 Task: Find connections with filter location Mortsel with filter topic #Coachingwith filter profile language German with filter current company Intellect Design Arena Ltd with filter school IIMT UNIVERSITY with filter industry Nuclear Electric Power Generation with filter service category Customer Service with filter keywords title Social Media Specialist
Action: Mouse moved to (642, 116)
Screenshot: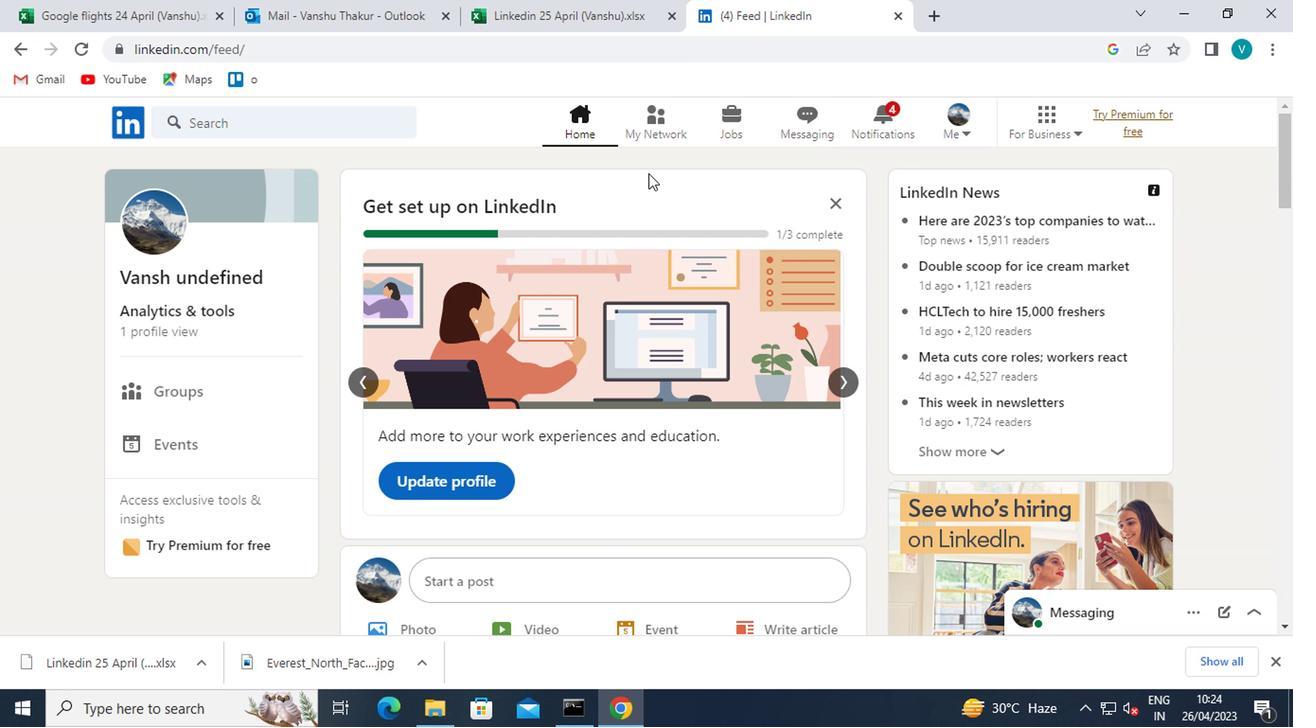 
Action: Mouse pressed left at (642, 116)
Screenshot: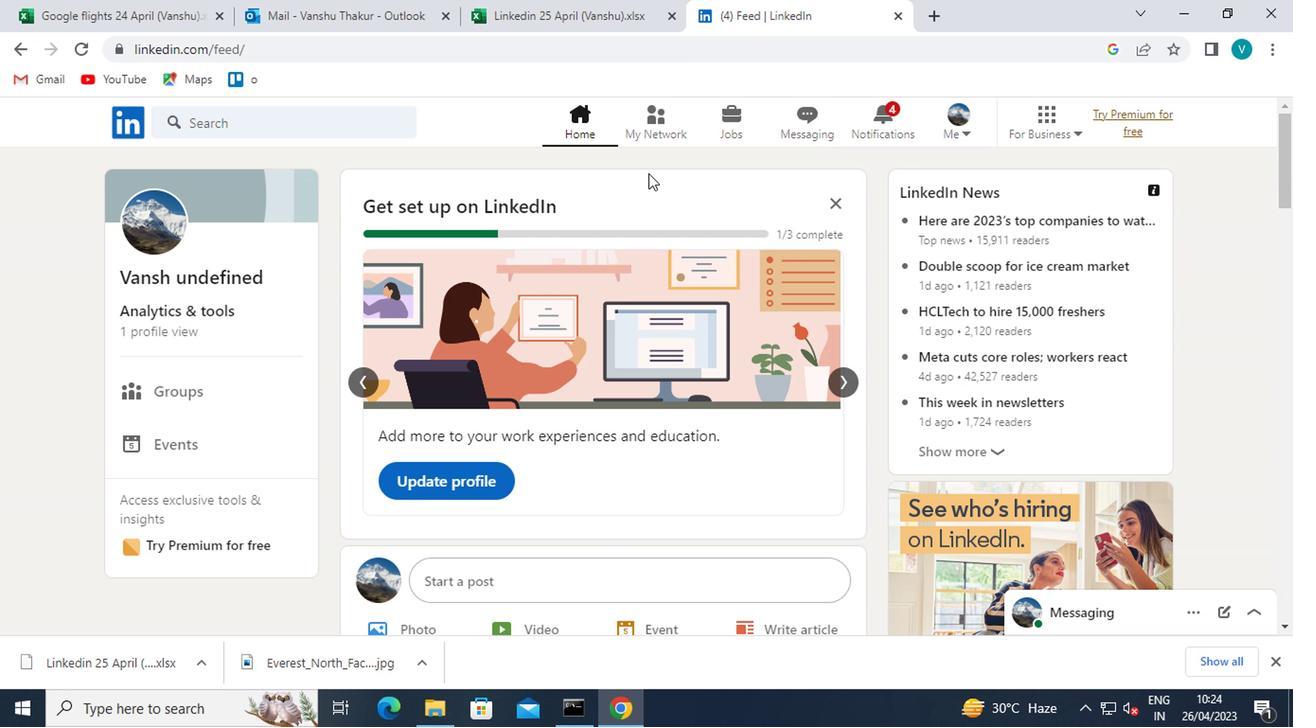 
Action: Mouse moved to (171, 219)
Screenshot: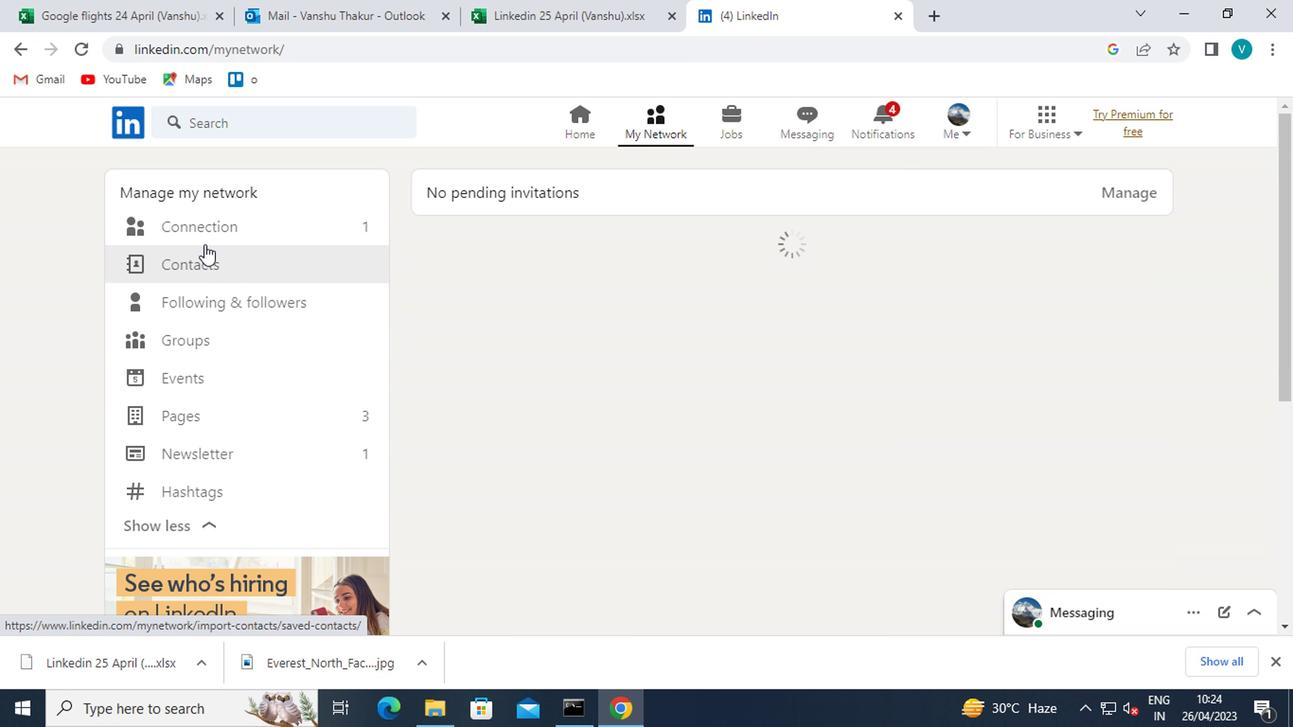 
Action: Mouse pressed left at (171, 219)
Screenshot: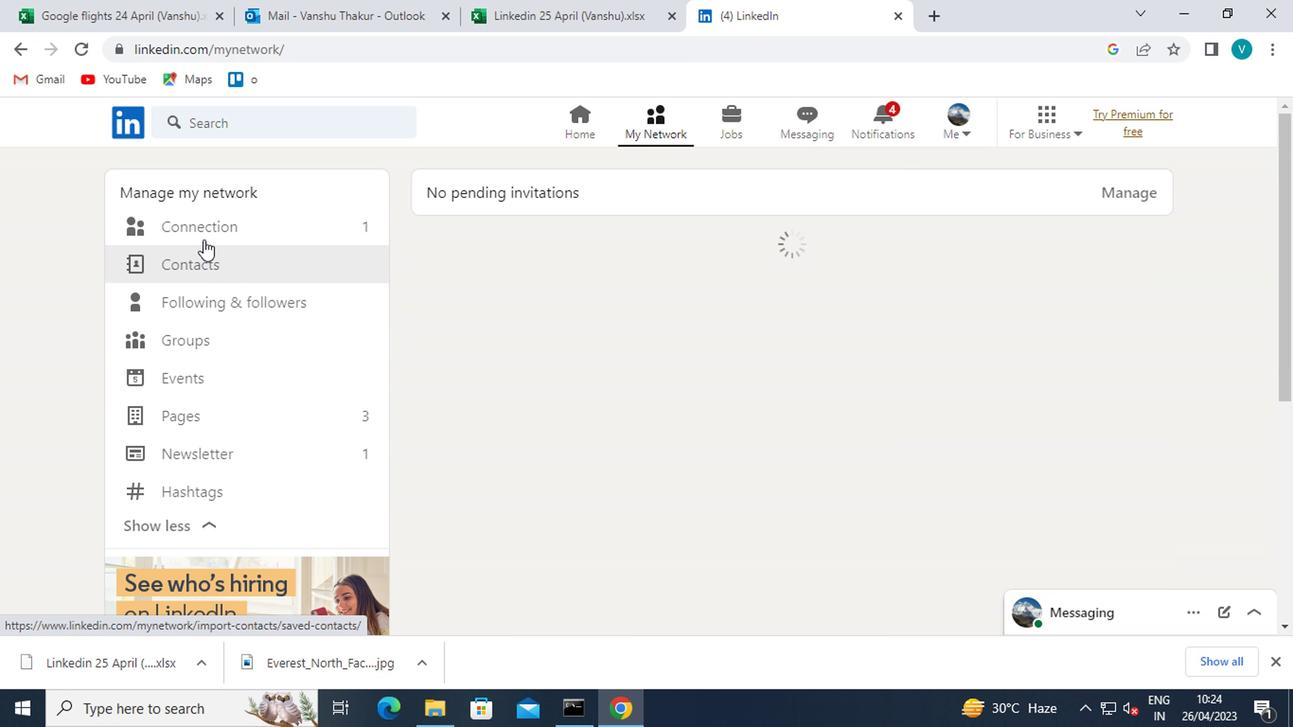 
Action: Mouse moved to (733, 211)
Screenshot: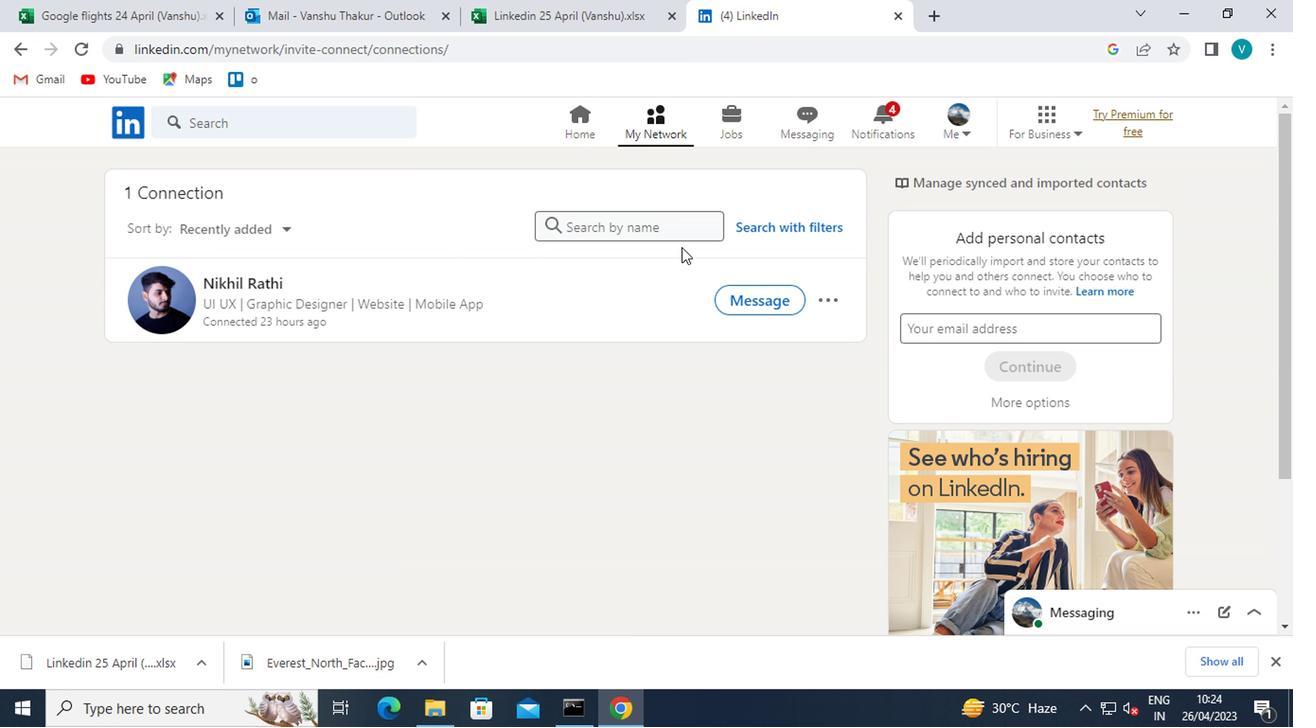 
Action: Mouse pressed left at (733, 211)
Screenshot: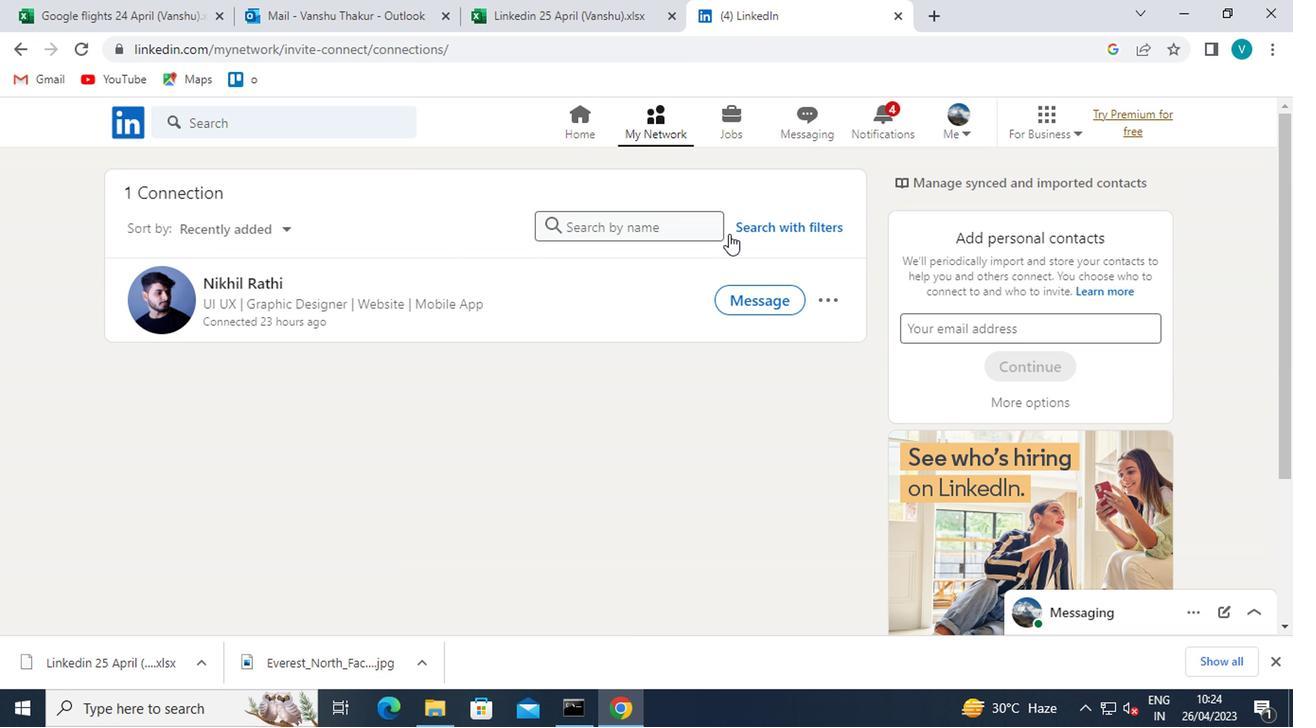 
Action: Mouse moved to (644, 169)
Screenshot: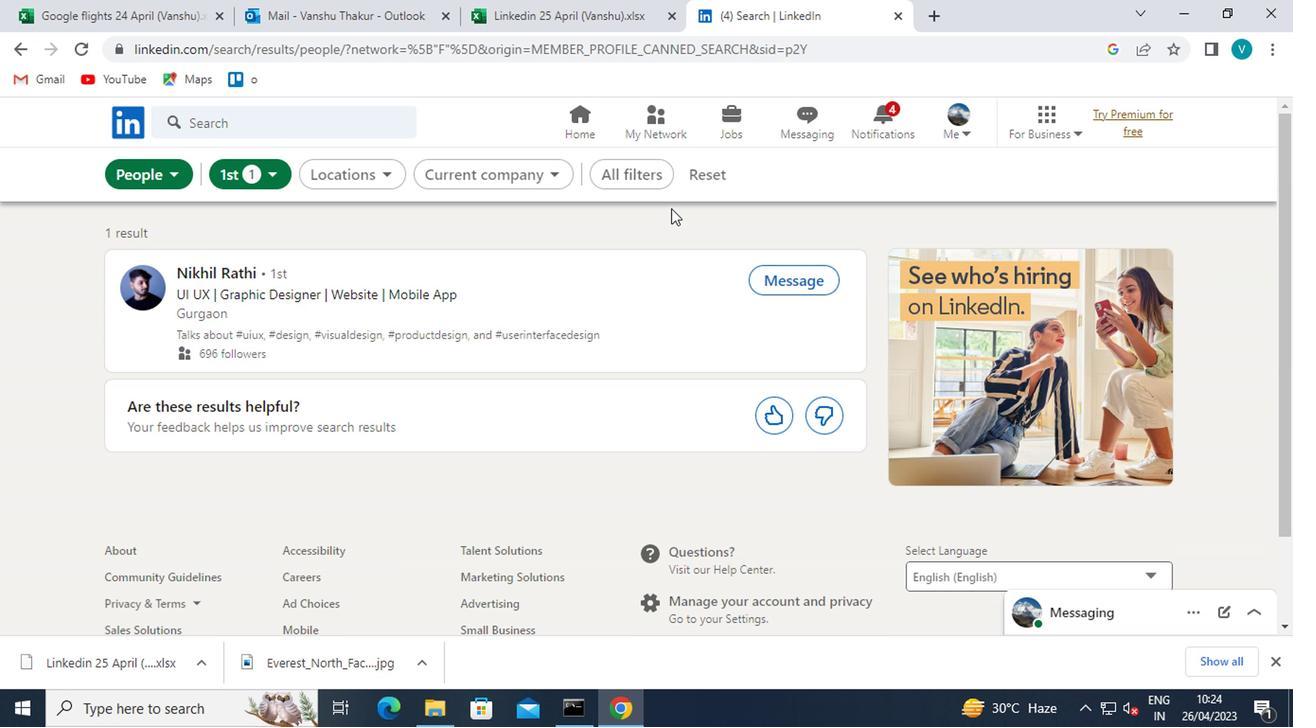 
Action: Mouse pressed left at (644, 169)
Screenshot: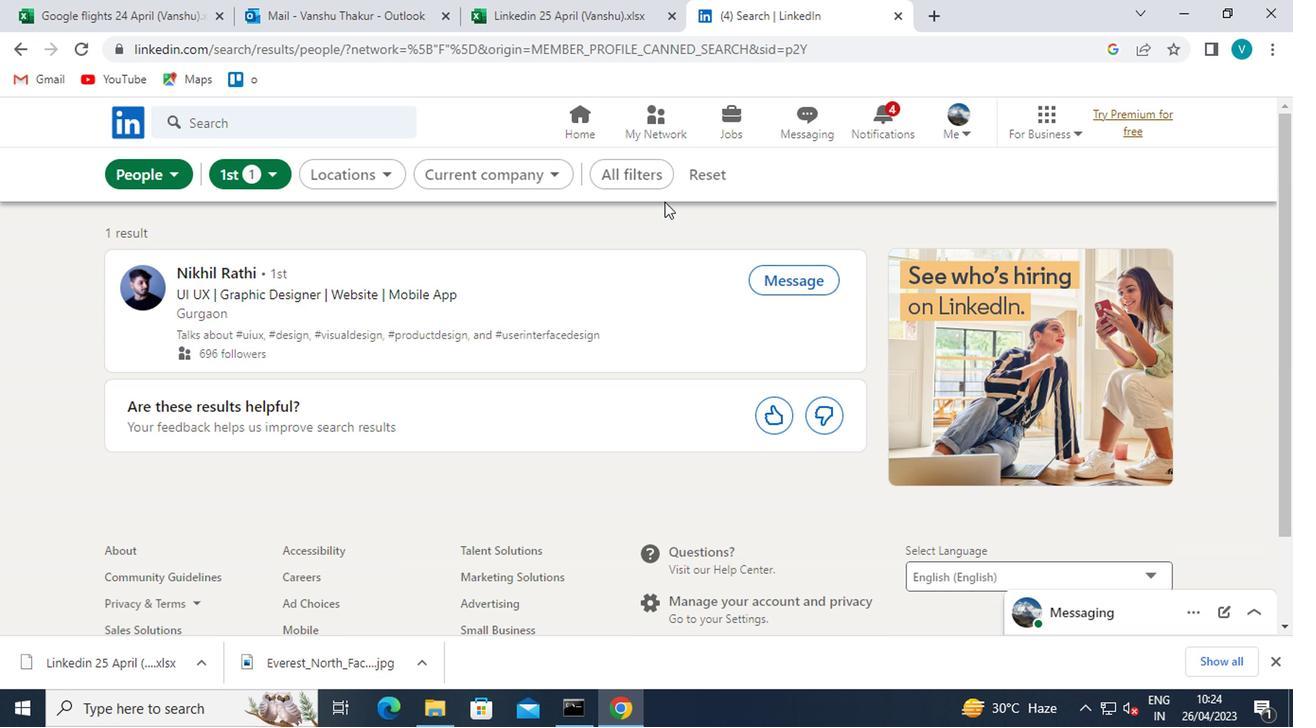 
Action: Mouse moved to (844, 326)
Screenshot: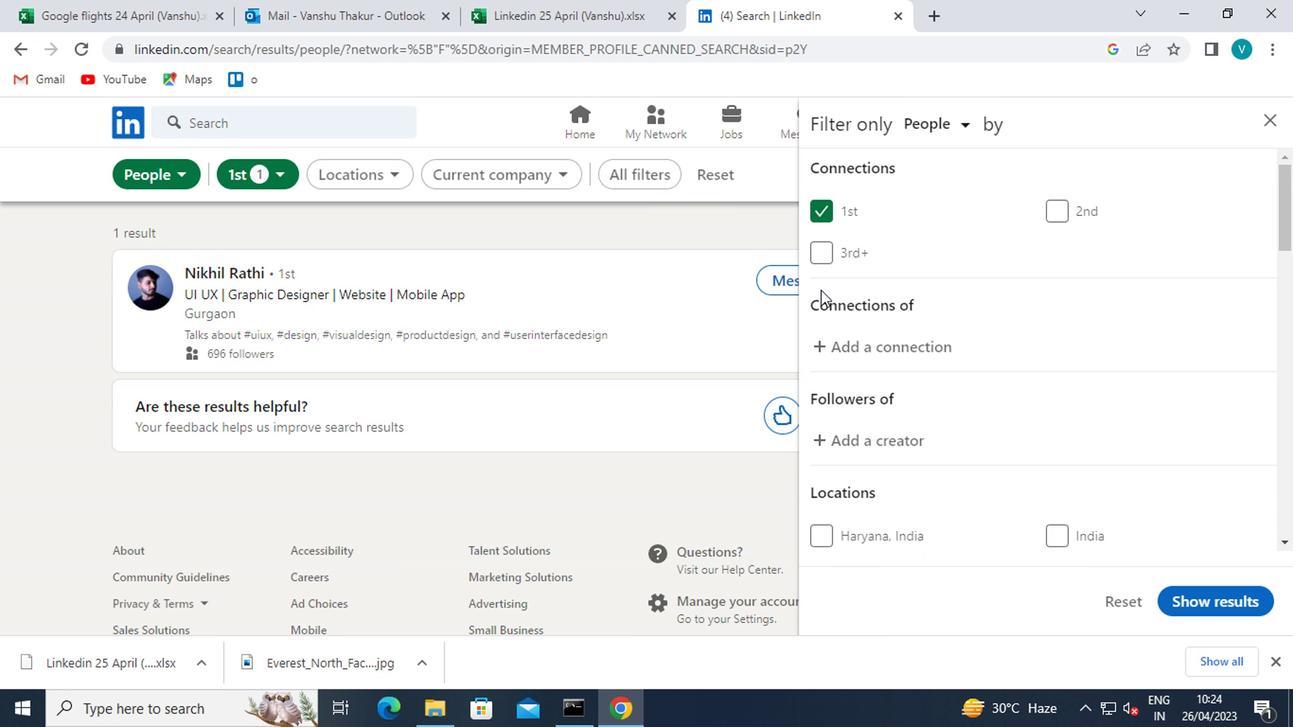 
Action: Mouse scrolled (844, 325) with delta (0, 0)
Screenshot: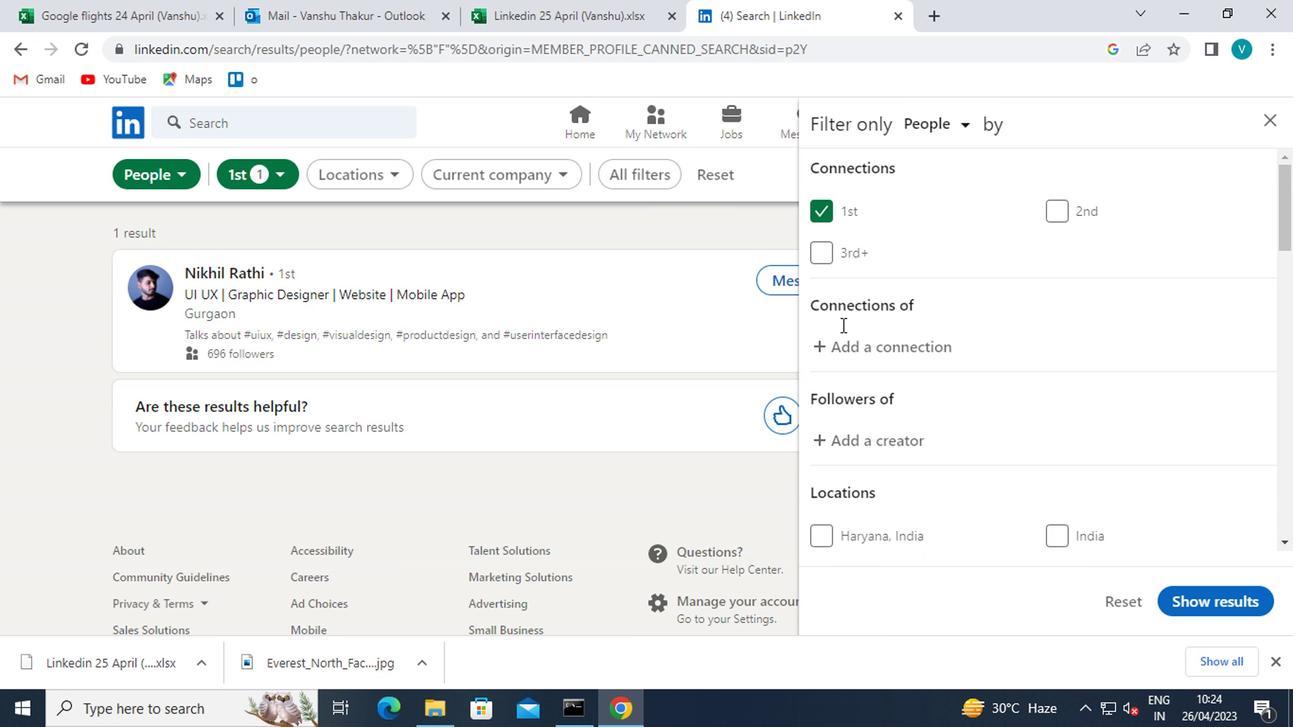 
Action: Mouse scrolled (844, 325) with delta (0, 0)
Screenshot: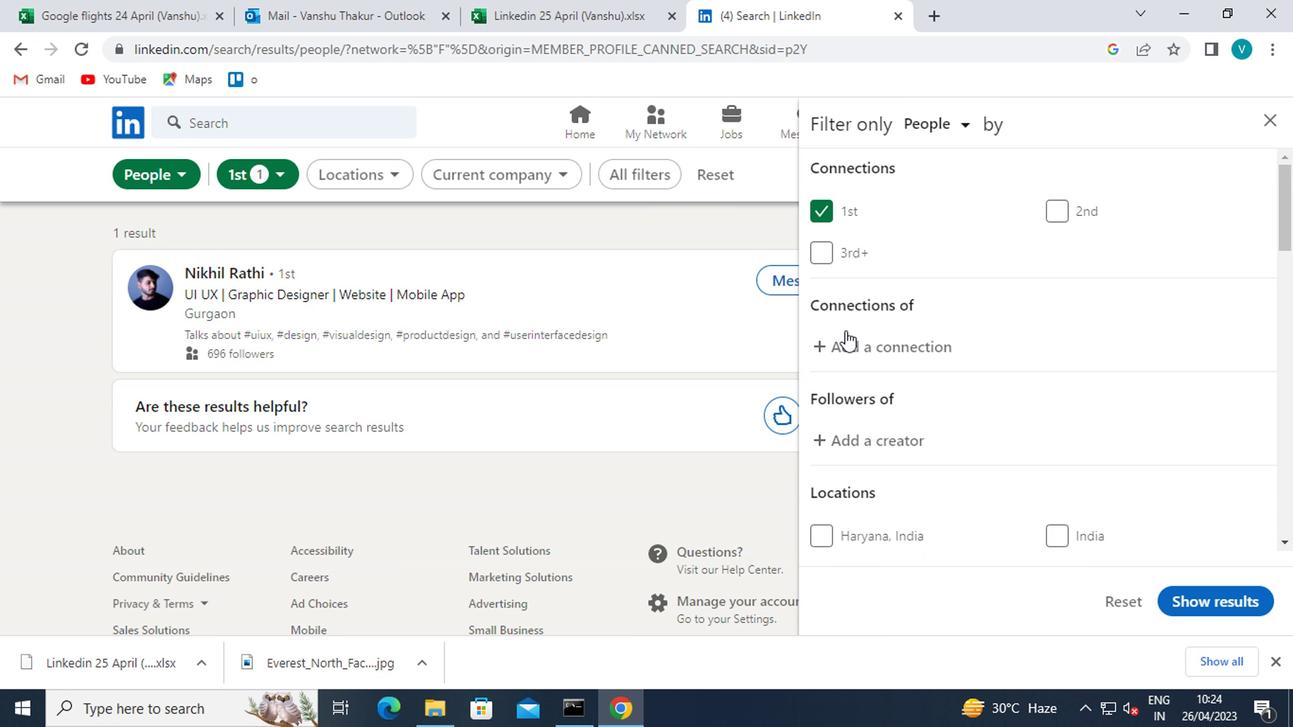 
Action: Mouse moved to (862, 436)
Screenshot: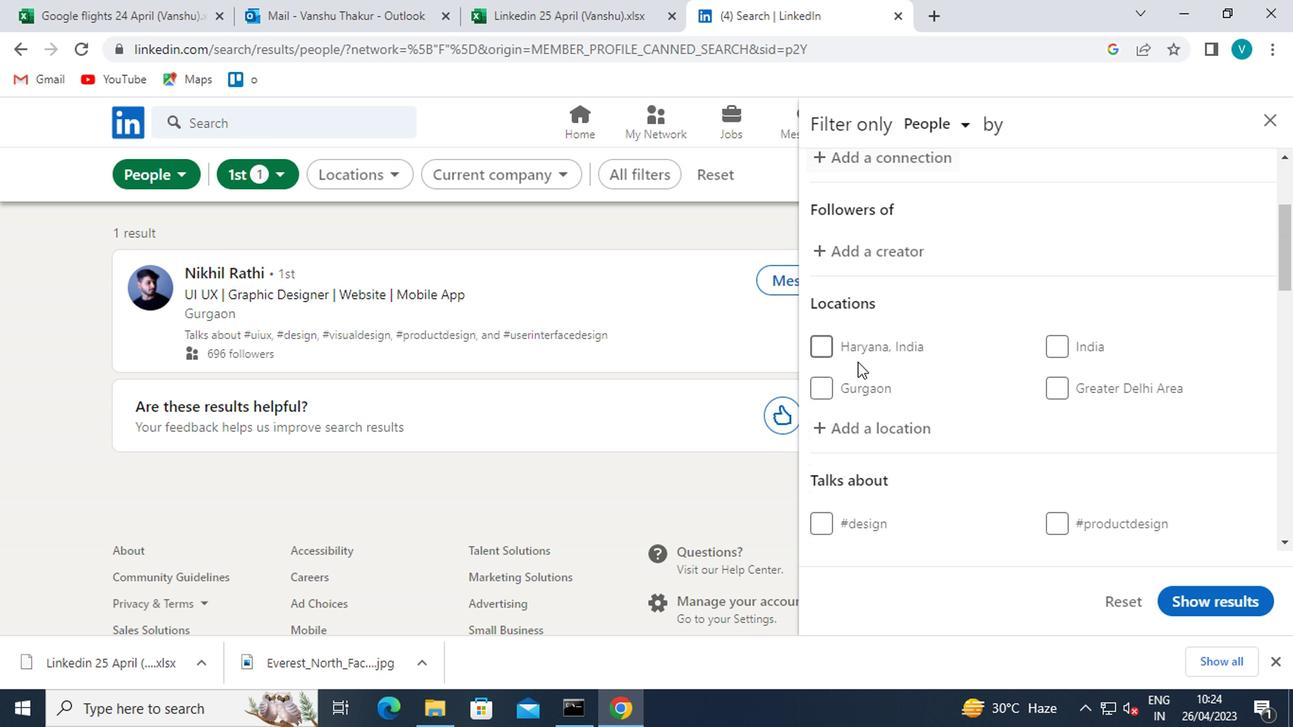 
Action: Mouse pressed left at (862, 436)
Screenshot: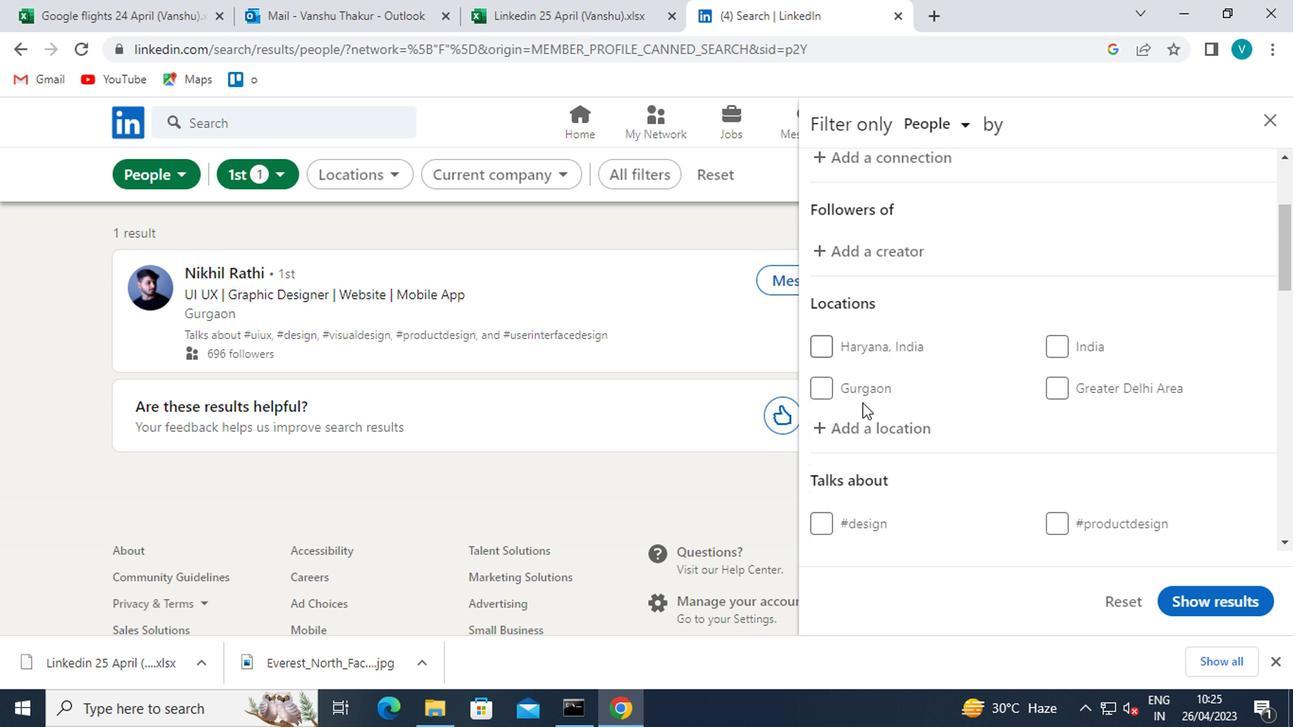 
Action: Key pressed <Key.shift>MORTSEL
Screenshot: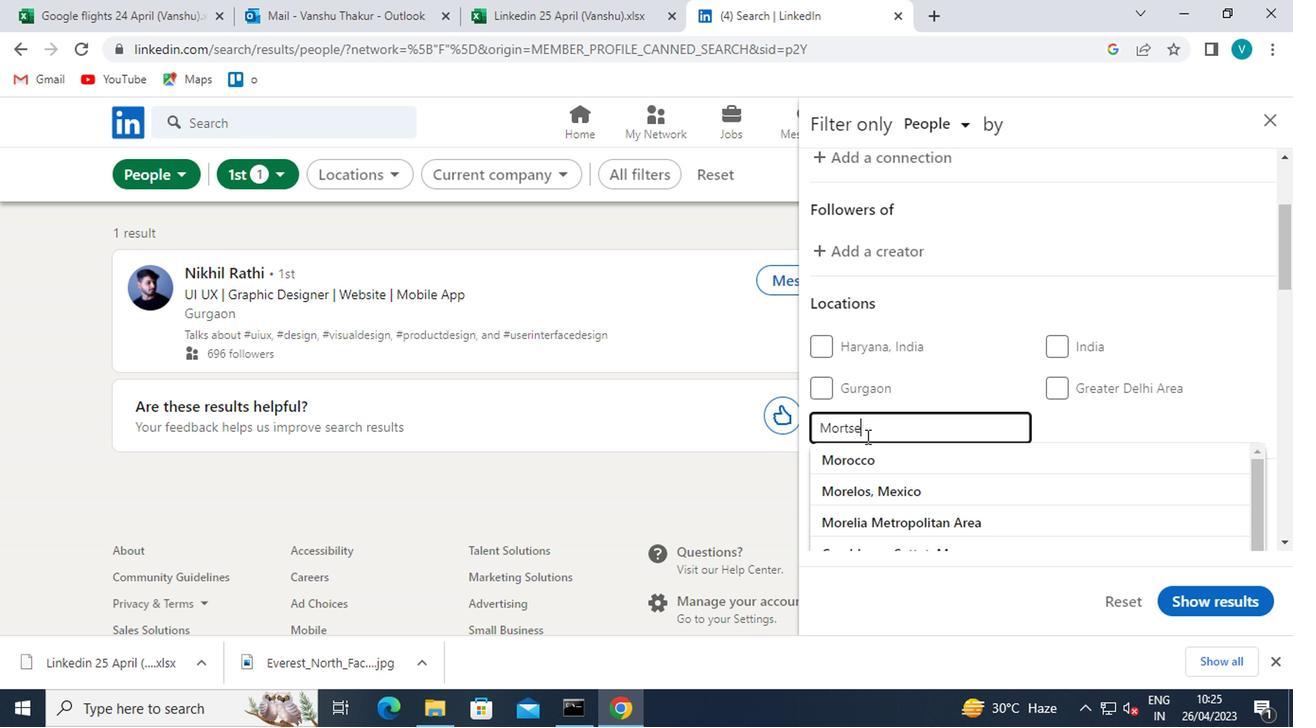 
Action: Mouse moved to (869, 457)
Screenshot: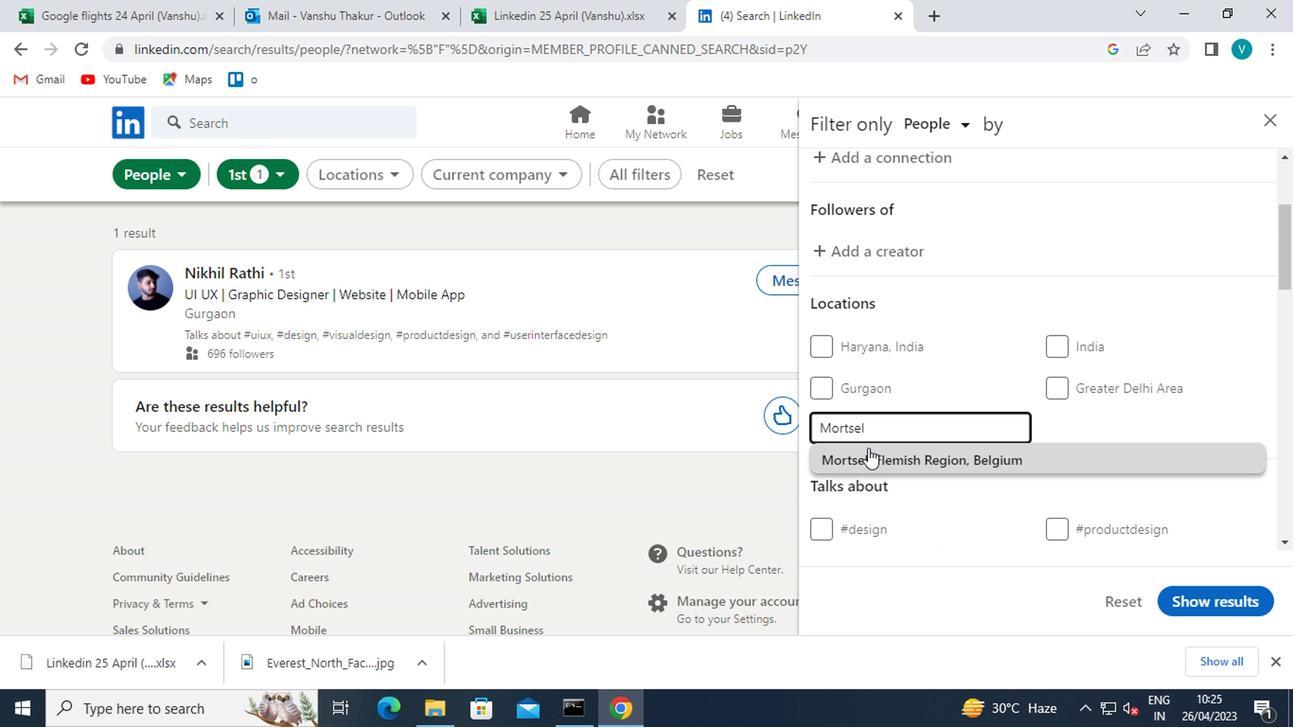 
Action: Mouse pressed left at (869, 457)
Screenshot: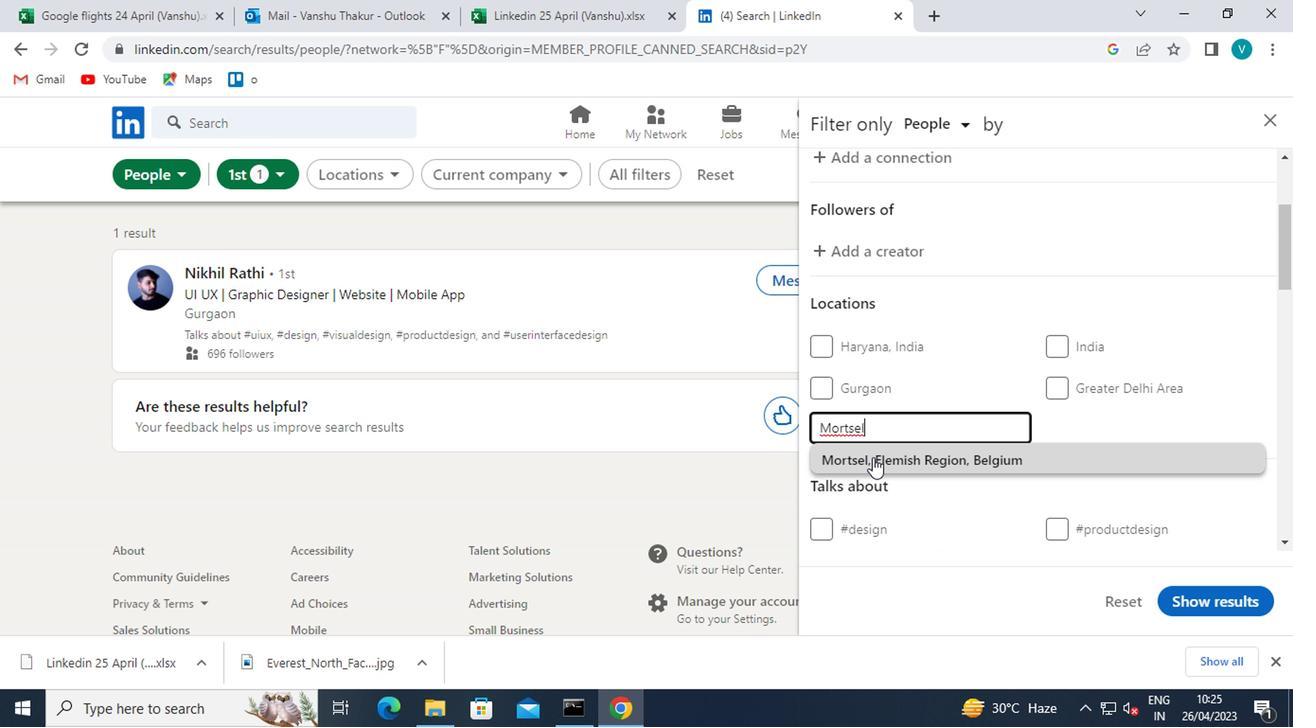 
Action: Mouse scrolled (869, 456) with delta (0, 0)
Screenshot: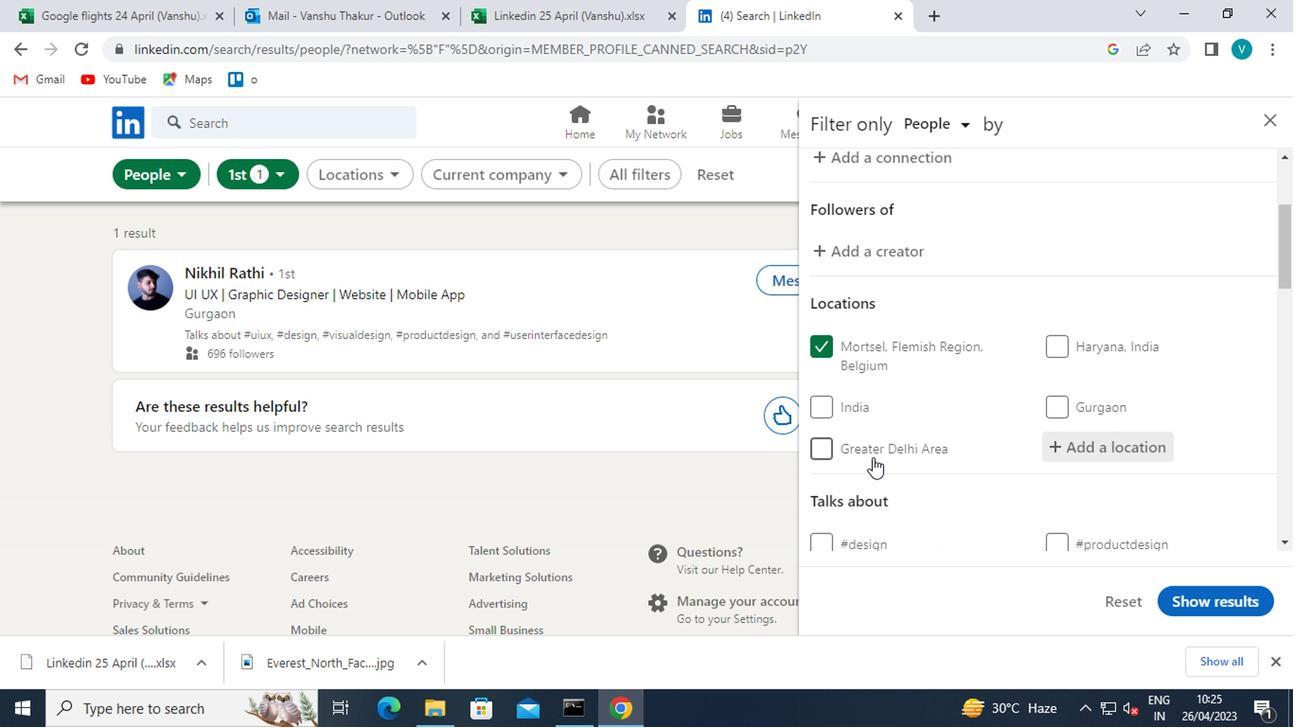 
Action: Mouse scrolled (869, 456) with delta (0, 0)
Screenshot: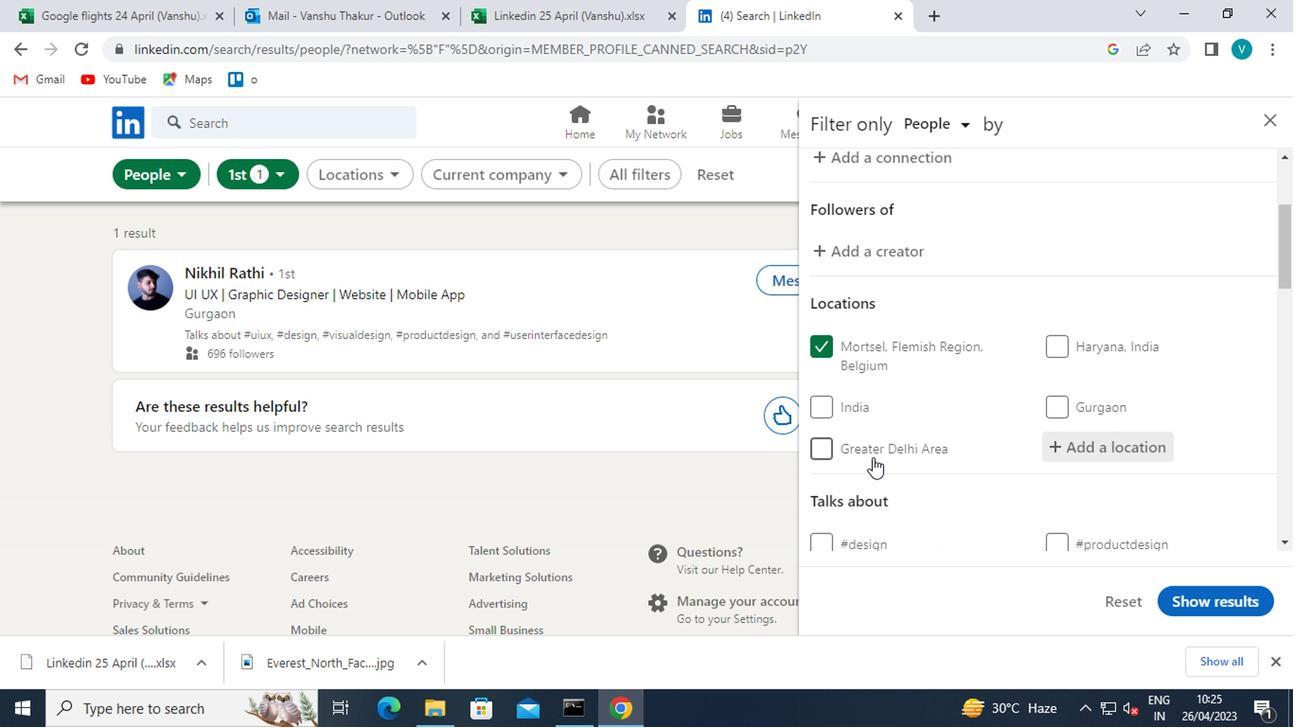 
Action: Mouse moved to (1142, 443)
Screenshot: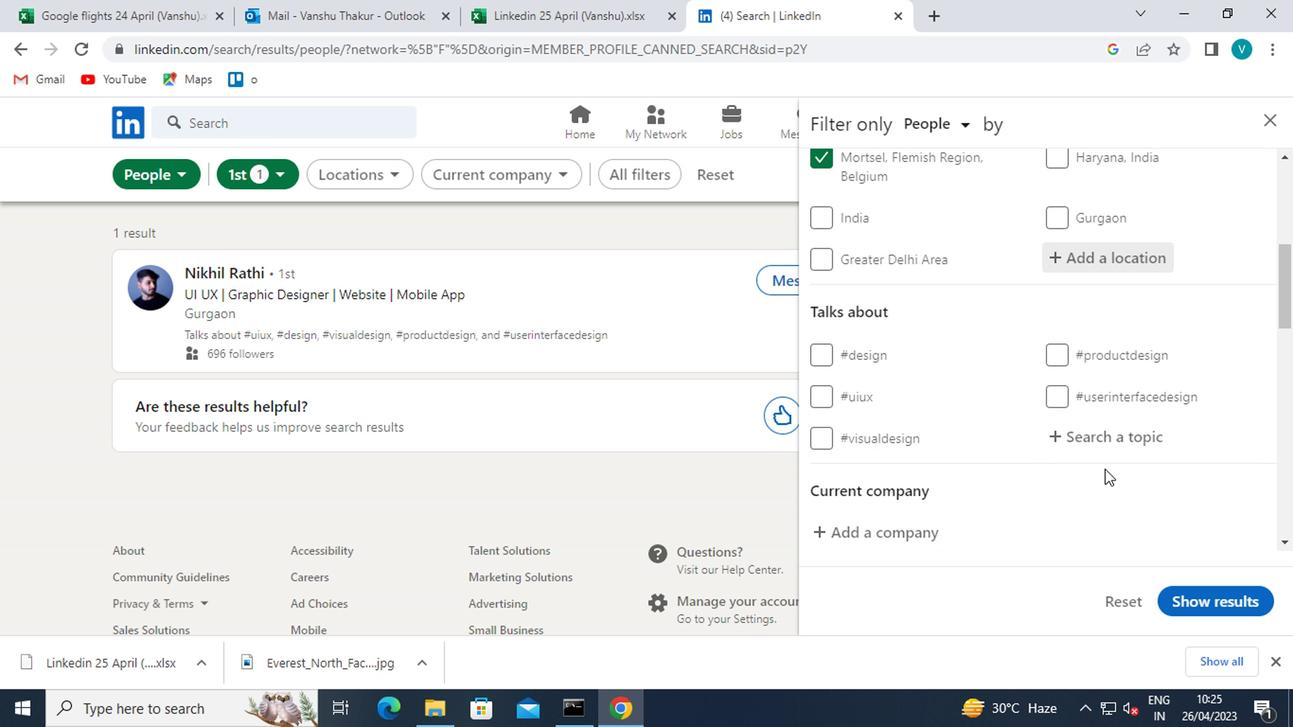 
Action: Mouse pressed left at (1142, 443)
Screenshot: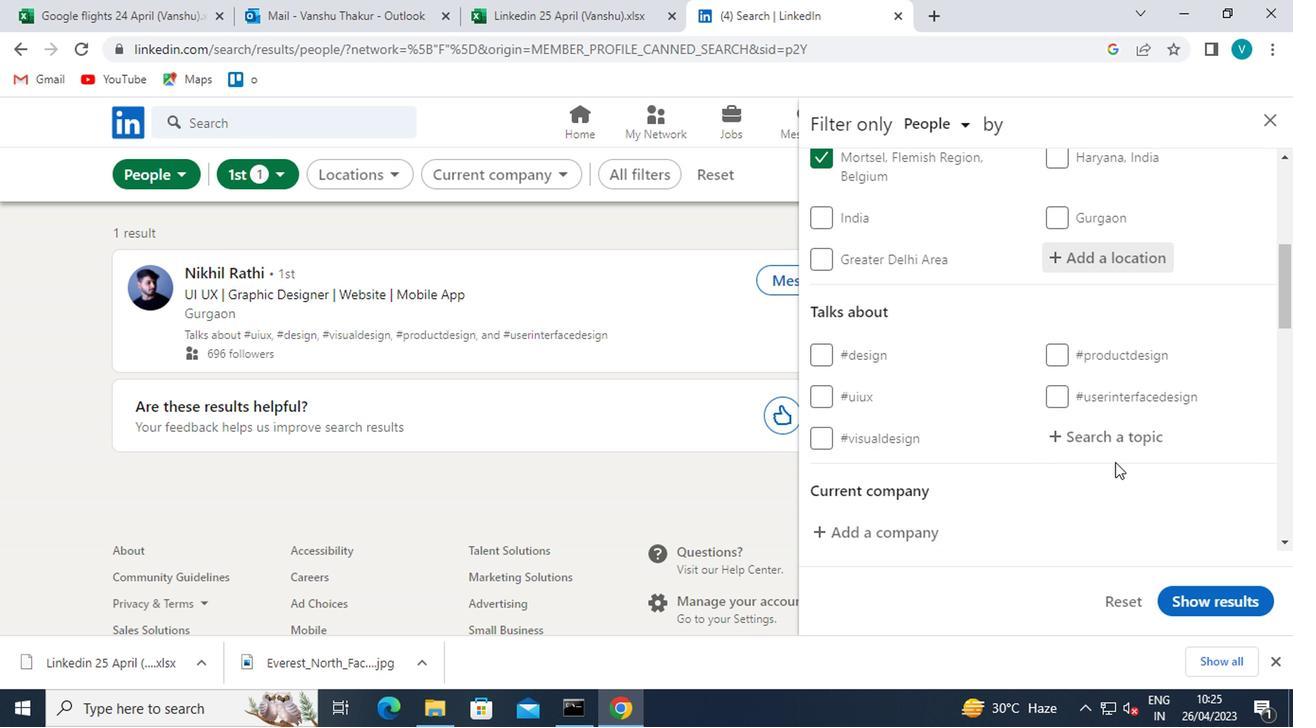 
Action: Key pressed <Key.shift>#<Key.shift>COACHING
Screenshot: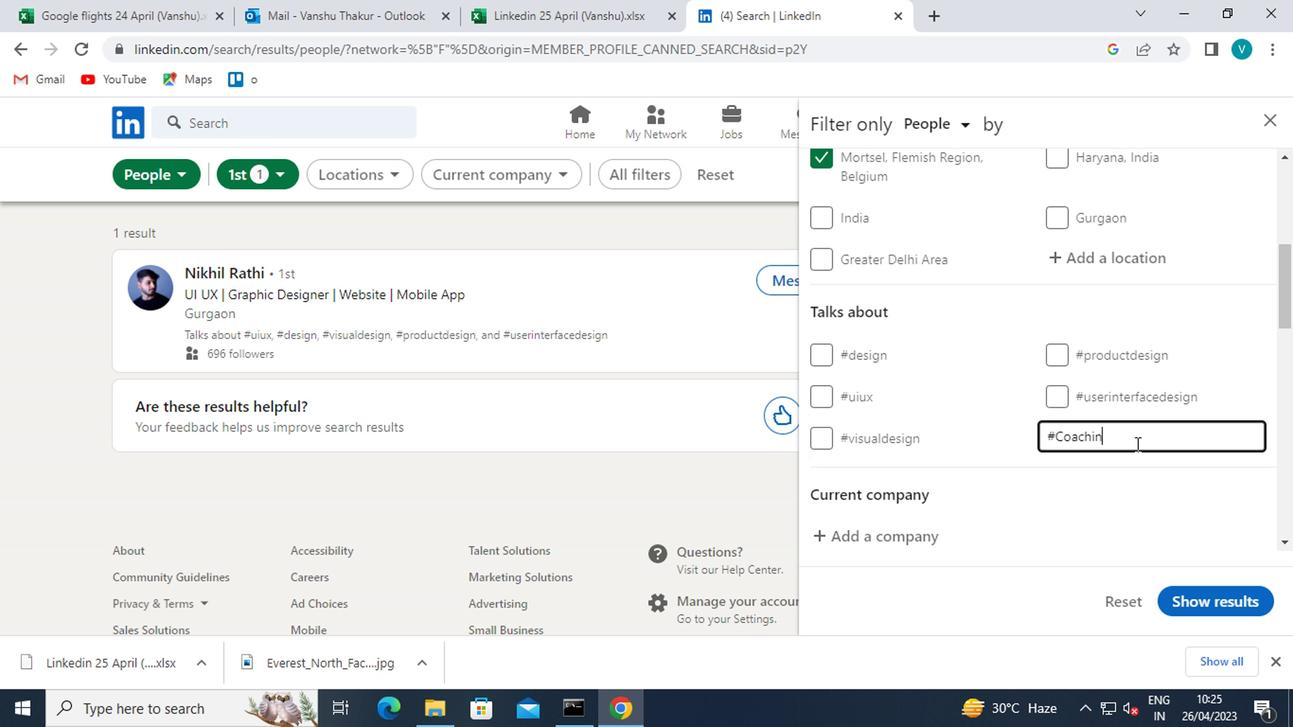 
Action: Mouse moved to (1129, 465)
Screenshot: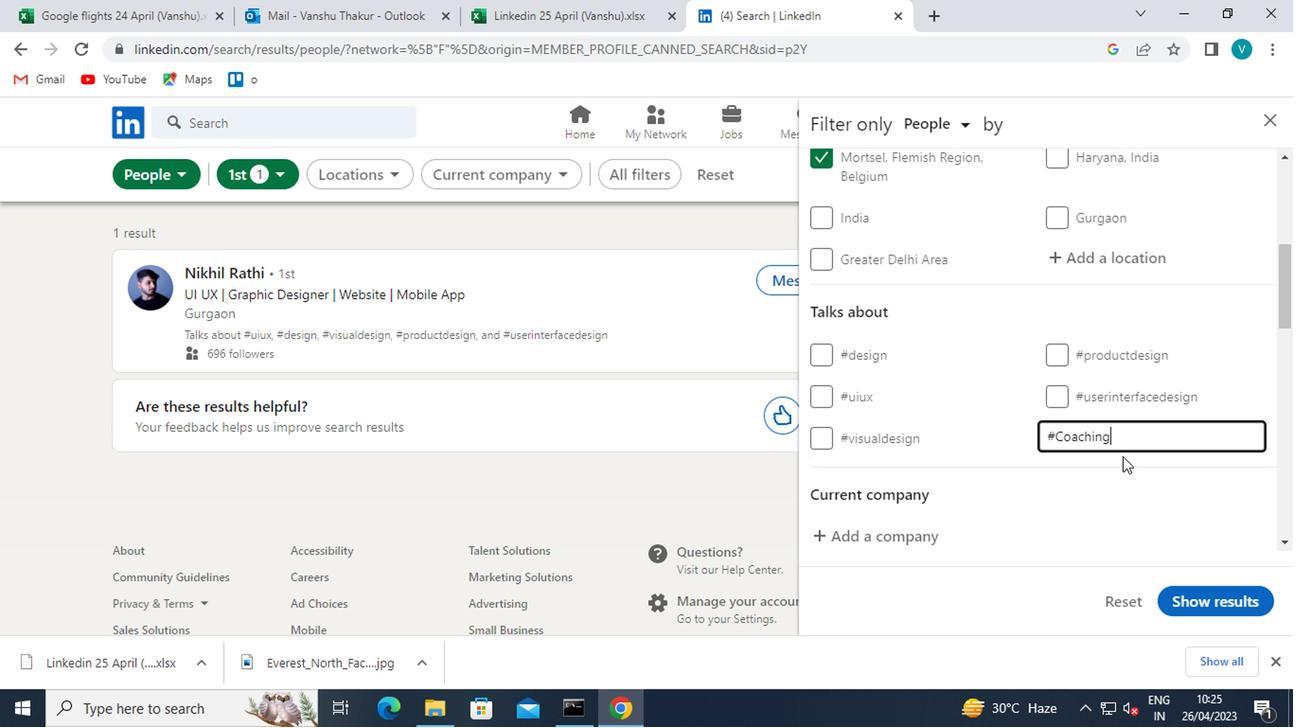
Action: Mouse pressed left at (1129, 465)
Screenshot: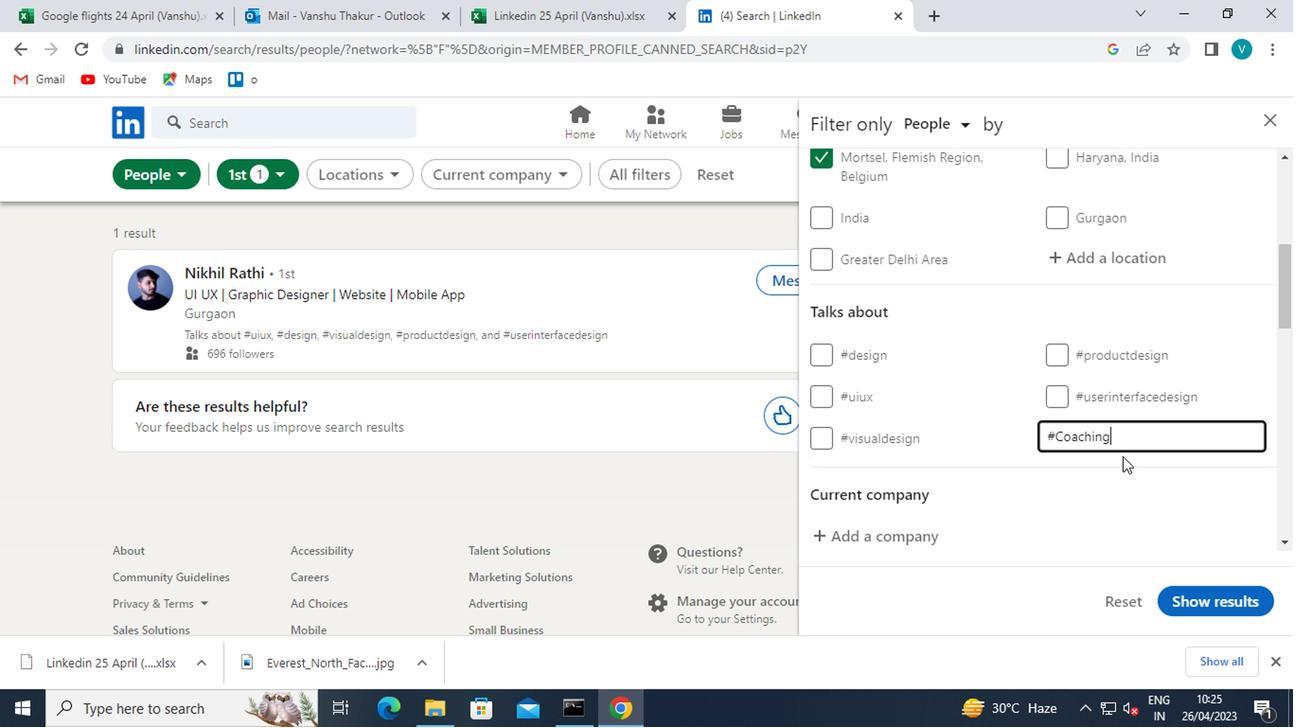 
Action: Mouse scrolled (1129, 464) with delta (0, 0)
Screenshot: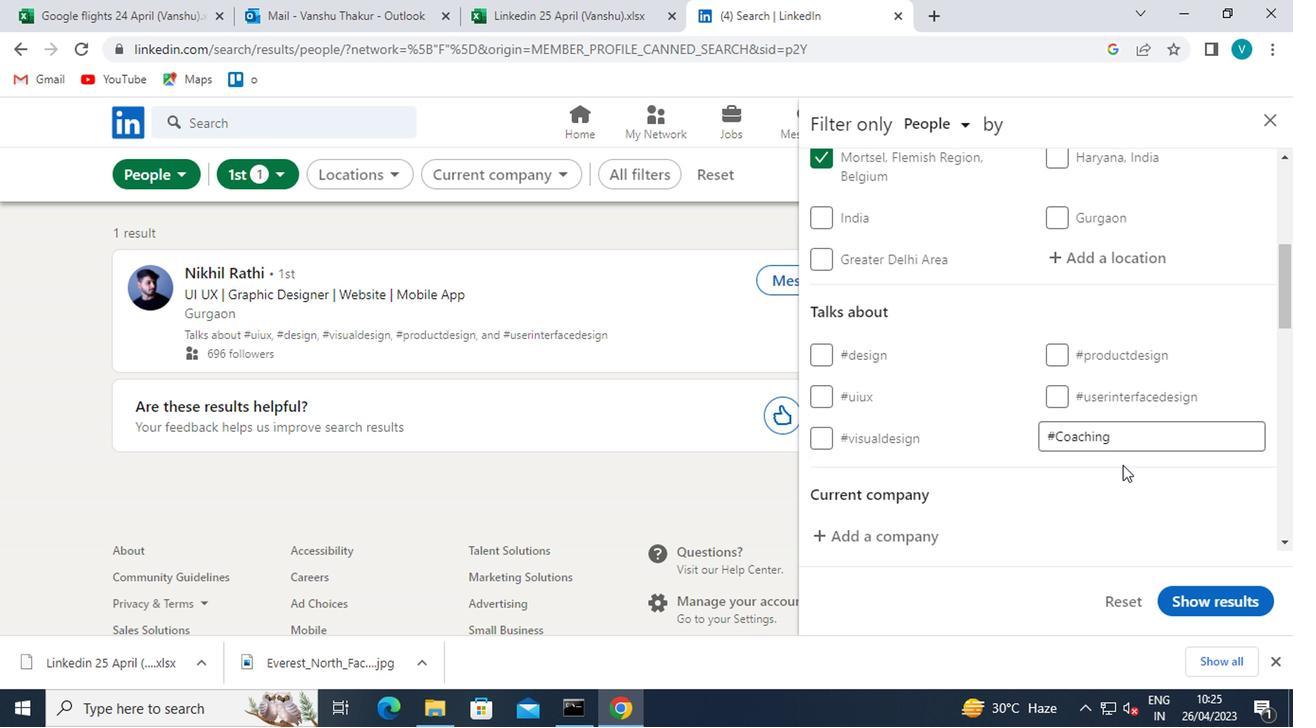 
Action: Mouse scrolled (1129, 464) with delta (0, 0)
Screenshot: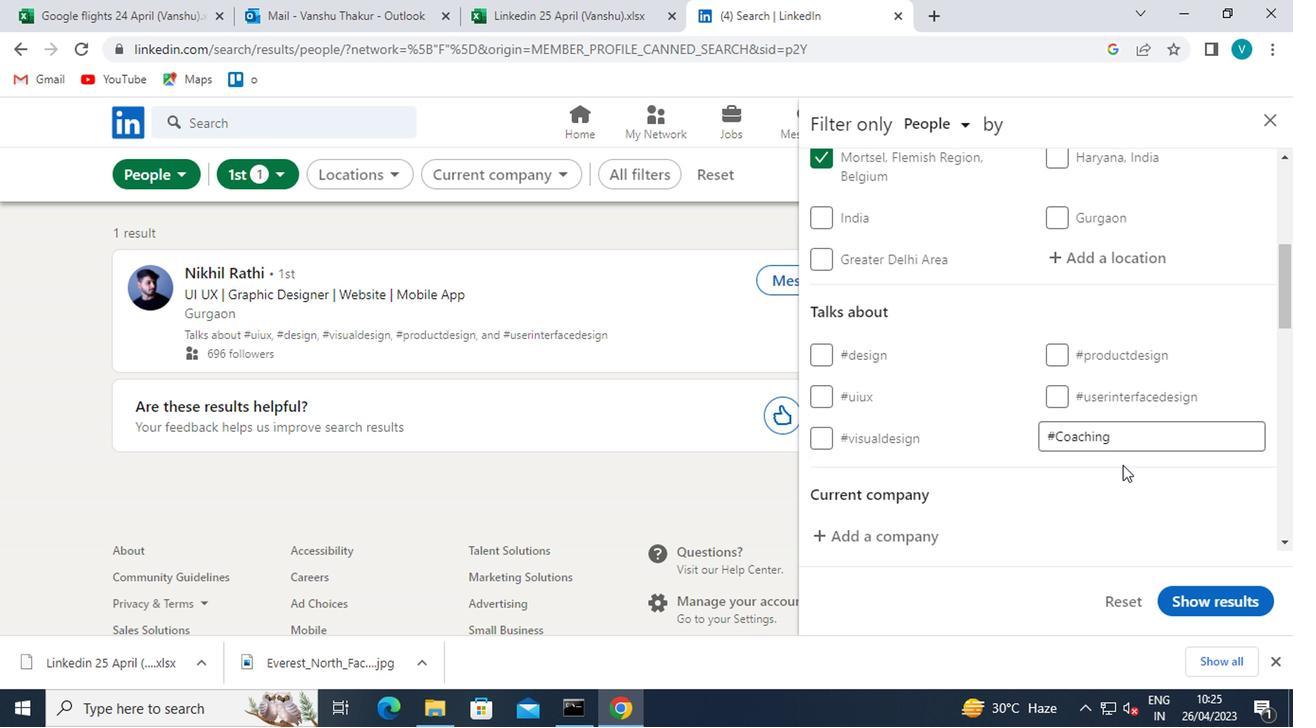 
Action: Mouse scrolled (1129, 464) with delta (0, 0)
Screenshot: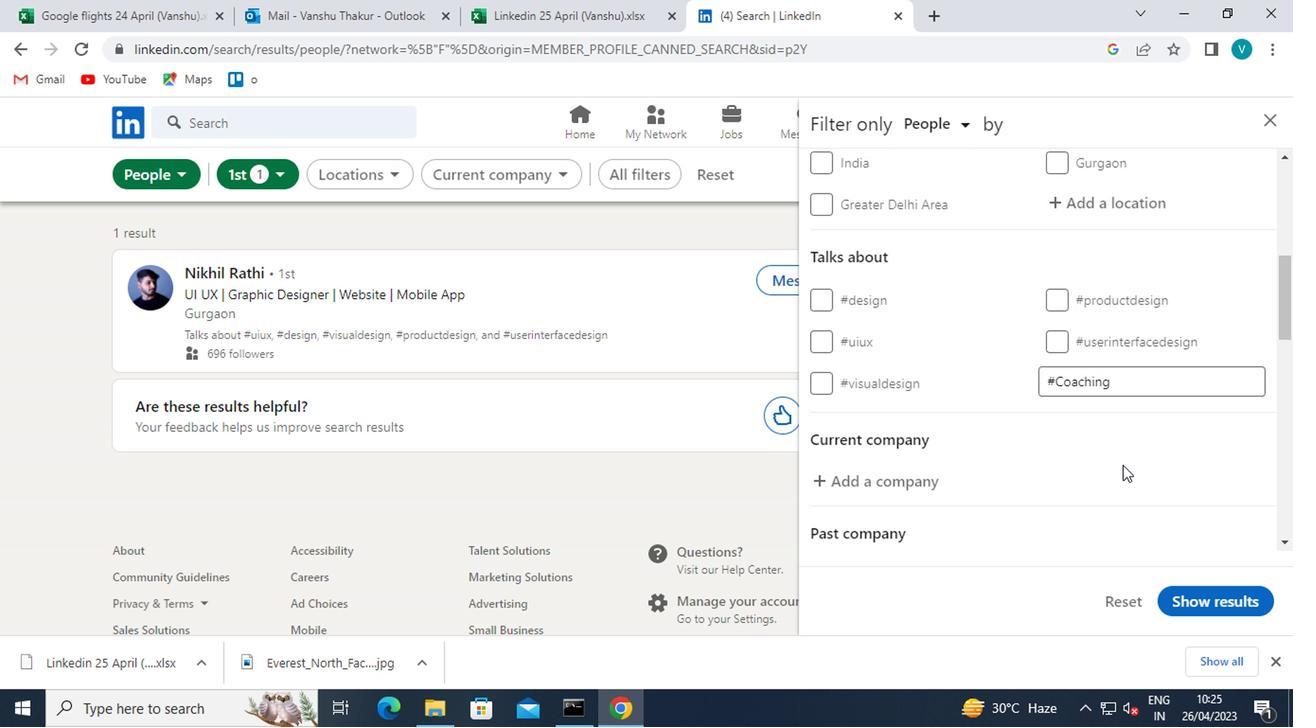 
Action: Mouse scrolled (1129, 464) with delta (0, 0)
Screenshot: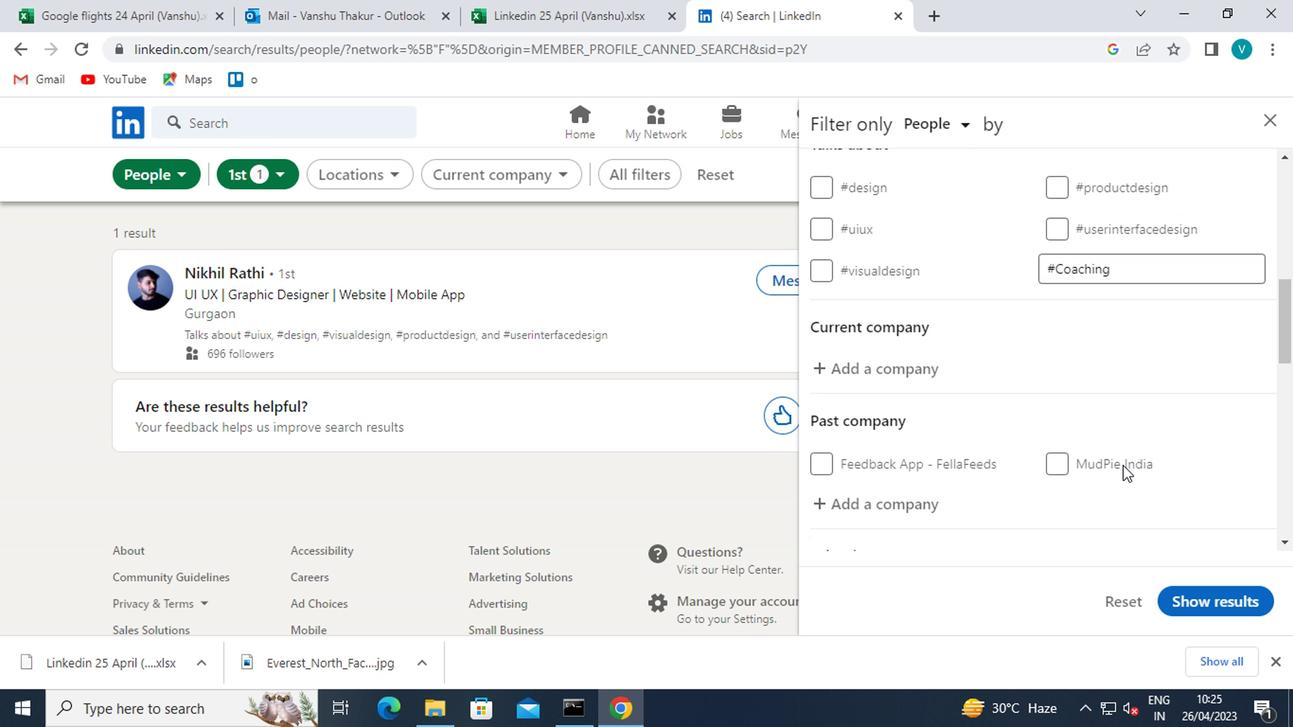 
Action: Mouse scrolled (1129, 464) with delta (0, 0)
Screenshot: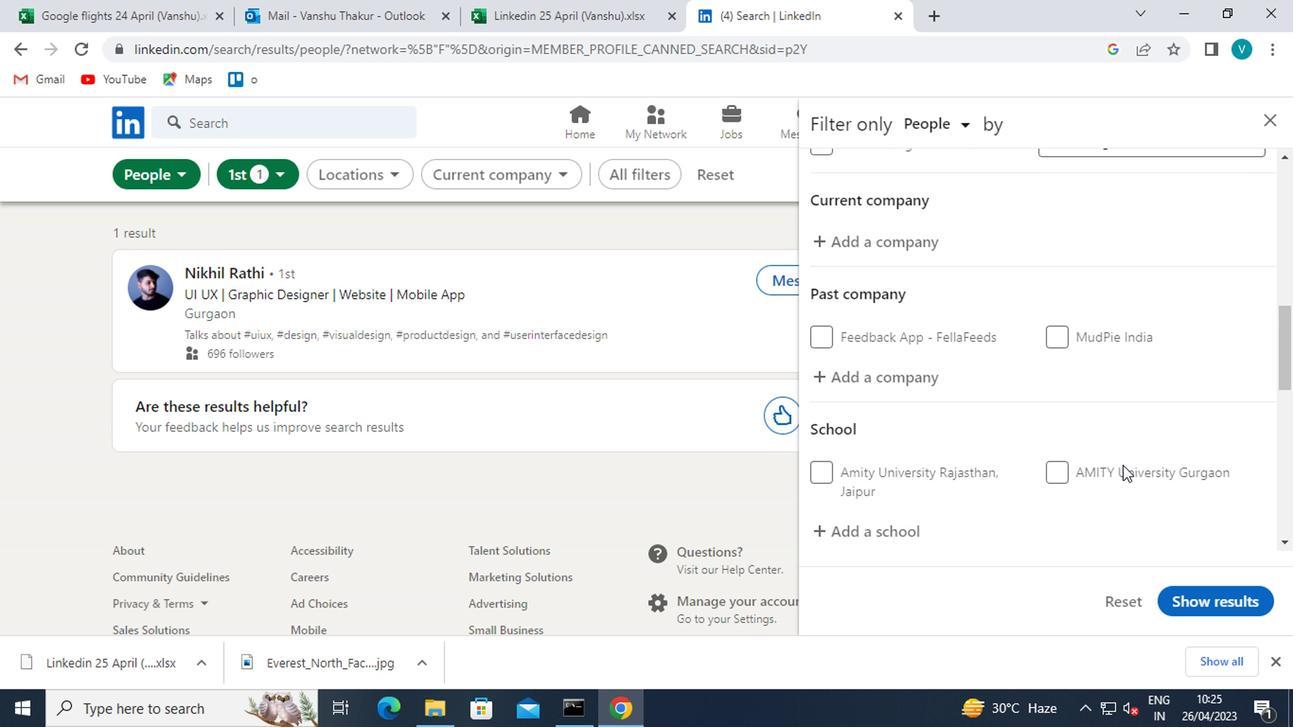 
Action: Mouse scrolled (1129, 464) with delta (0, 0)
Screenshot: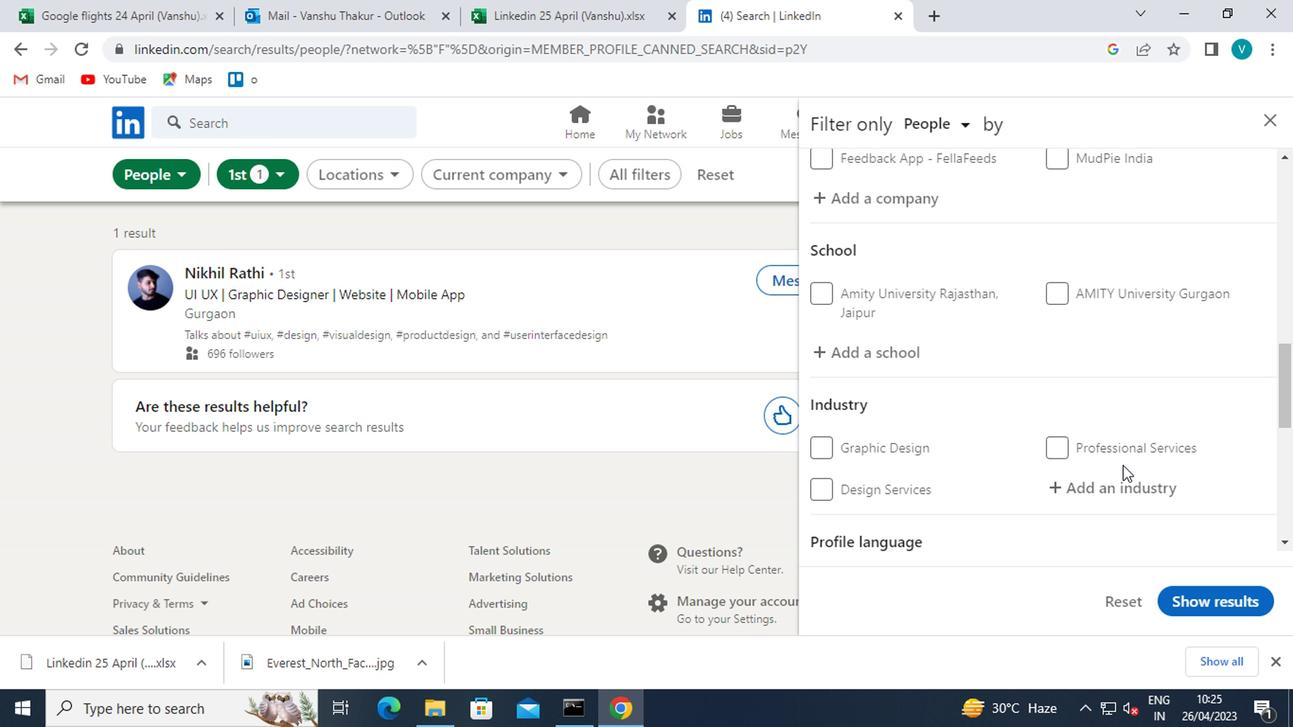 
Action: Mouse scrolled (1129, 467) with delta (0, 1)
Screenshot: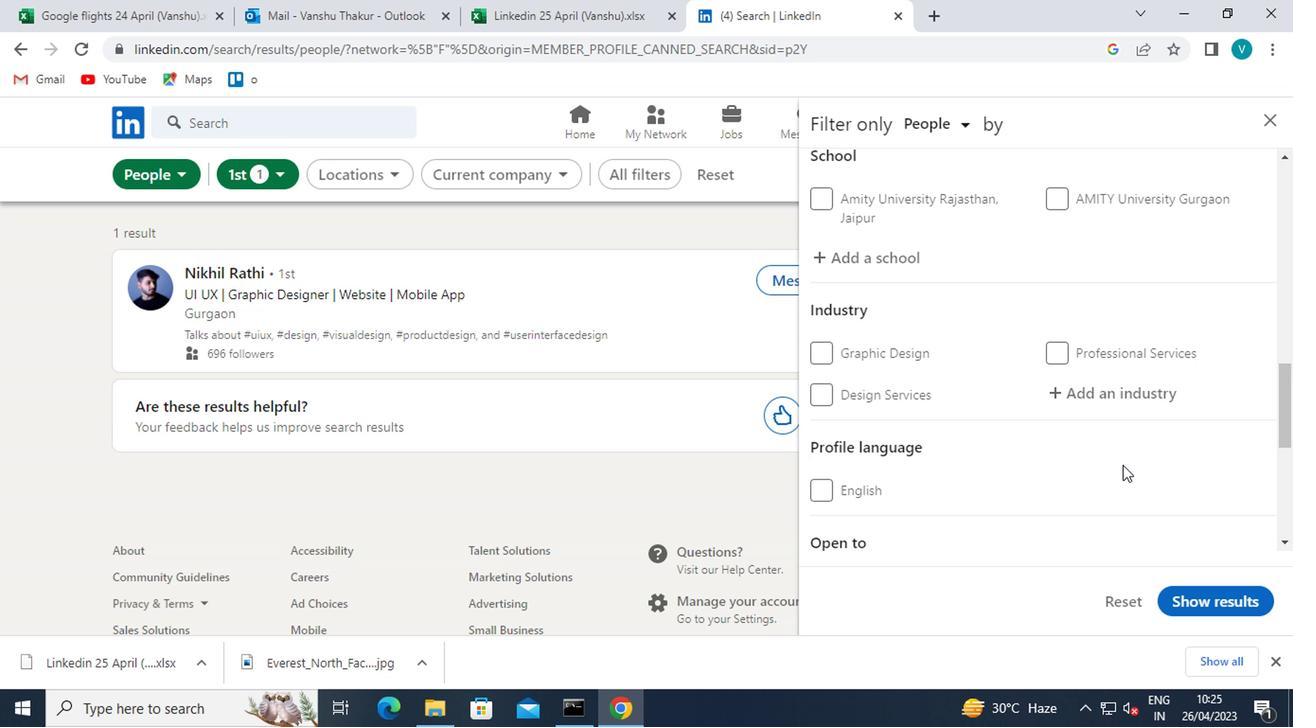 
Action: Mouse scrolled (1129, 467) with delta (0, 1)
Screenshot: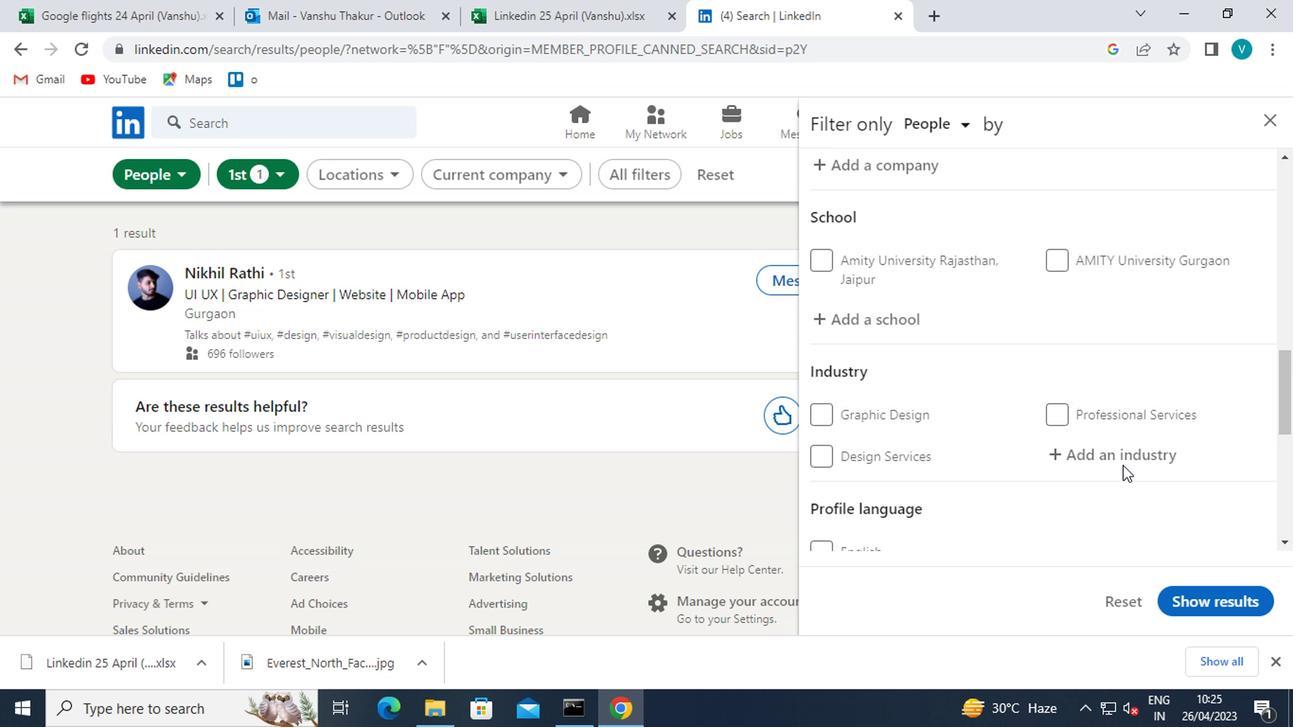 
Action: Mouse scrolled (1129, 467) with delta (0, 1)
Screenshot: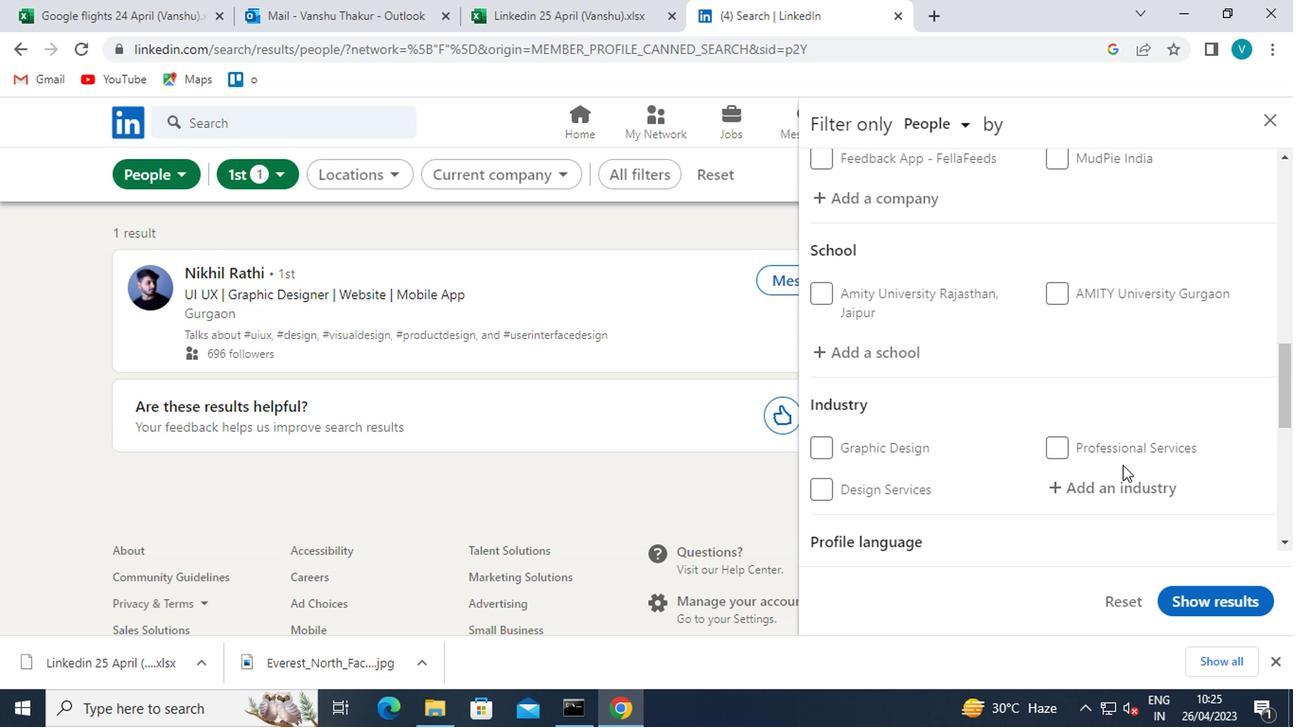 
Action: Mouse scrolled (1129, 467) with delta (0, 1)
Screenshot: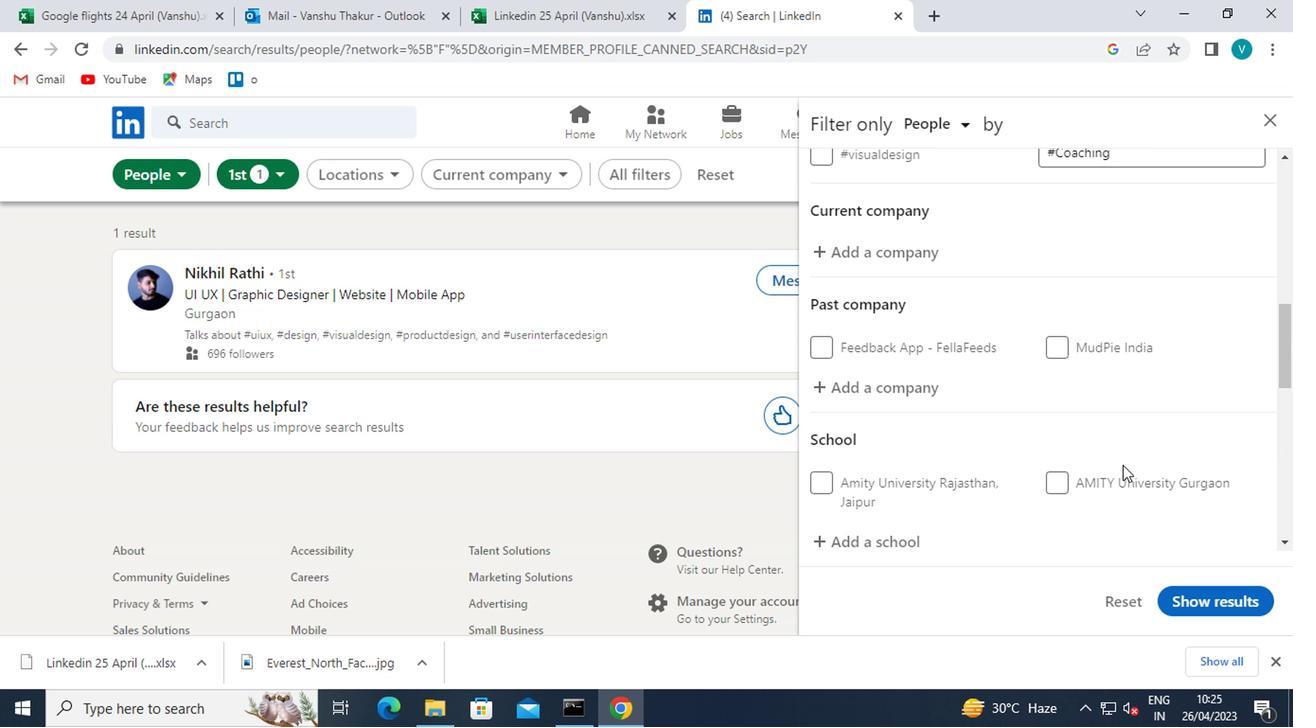 
Action: Mouse moved to (904, 346)
Screenshot: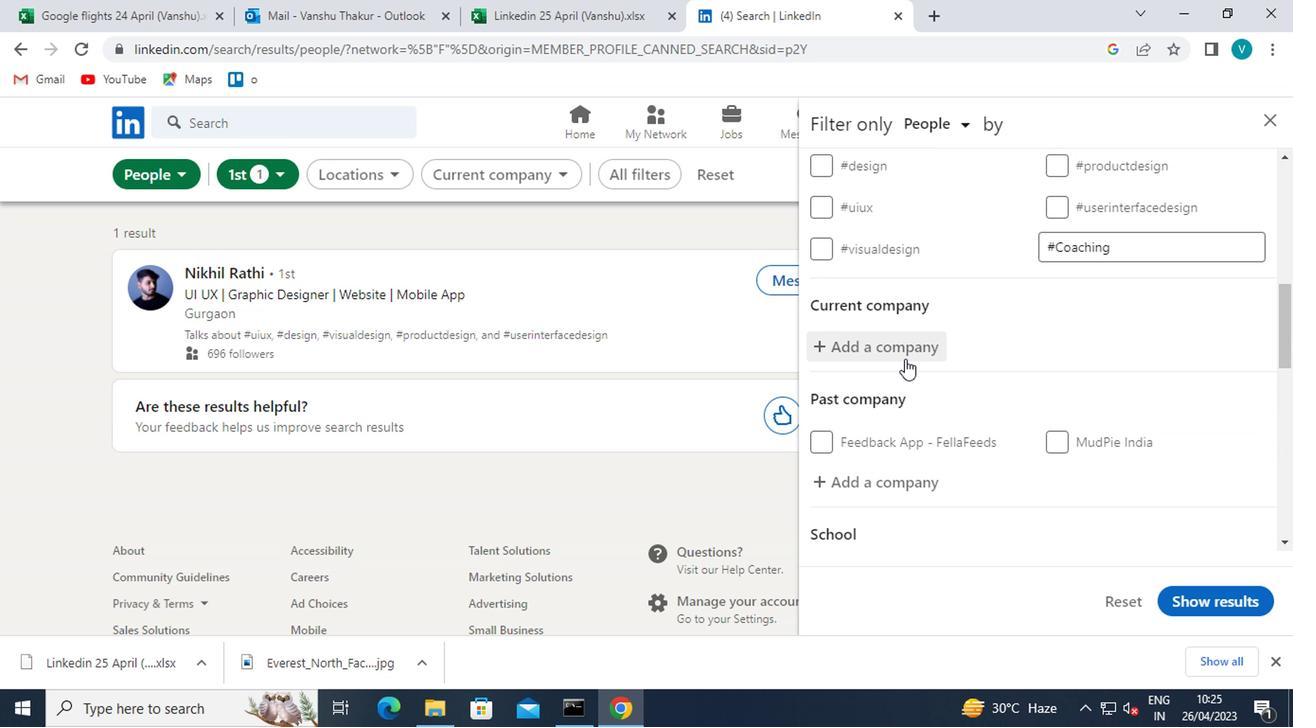 
Action: Mouse pressed left at (904, 346)
Screenshot: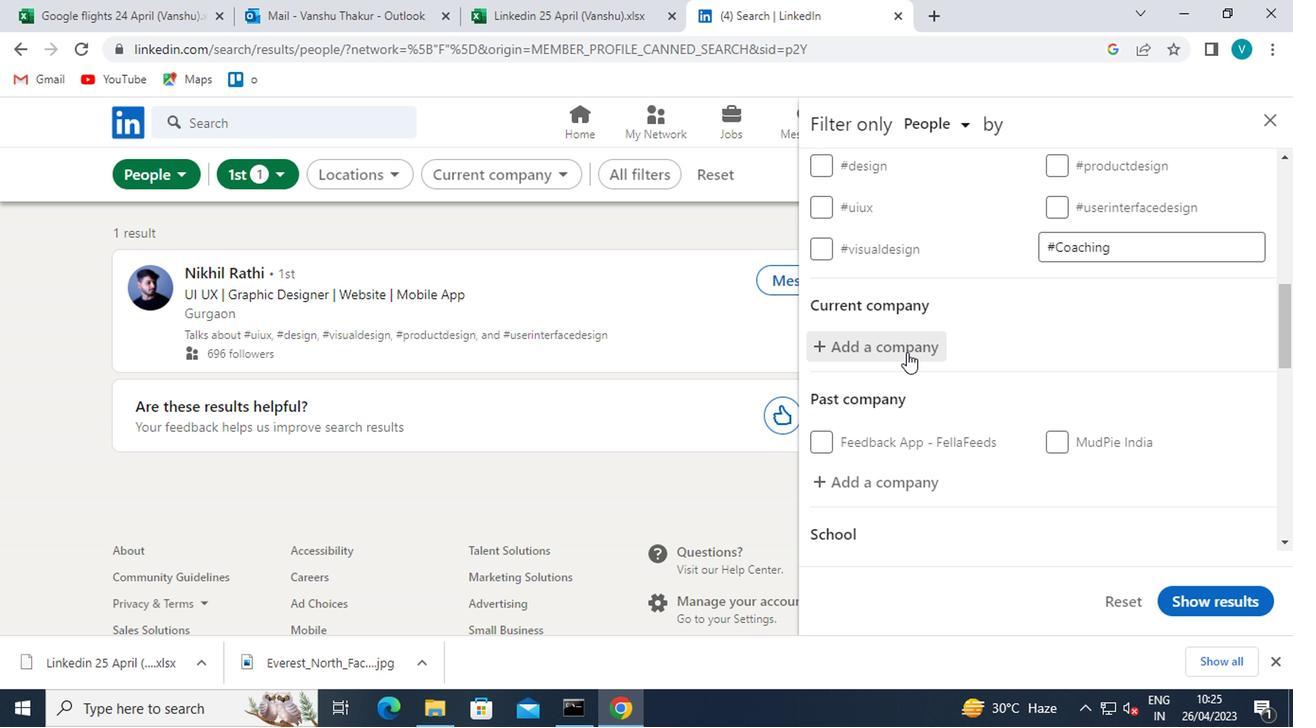 
Action: Key pressed <Key.shift>INTELLECT<Key.space>
Screenshot: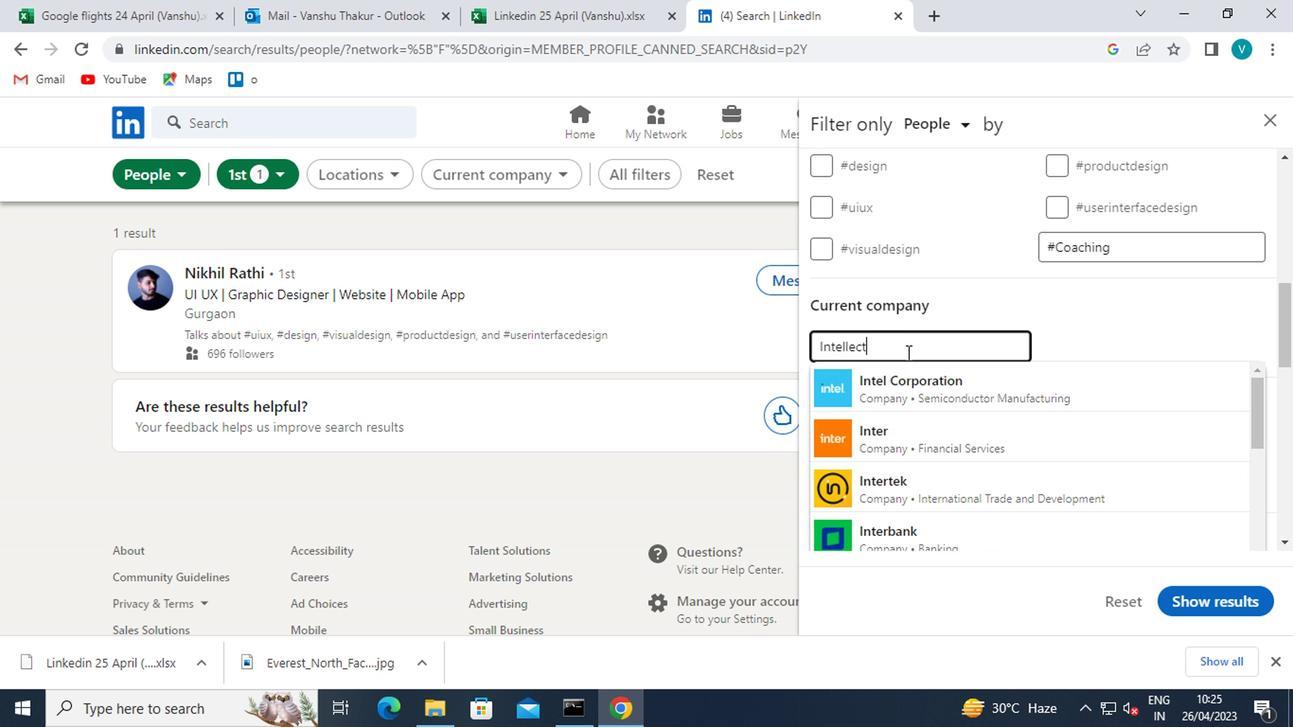 
Action: Mouse moved to (946, 441)
Screenshot: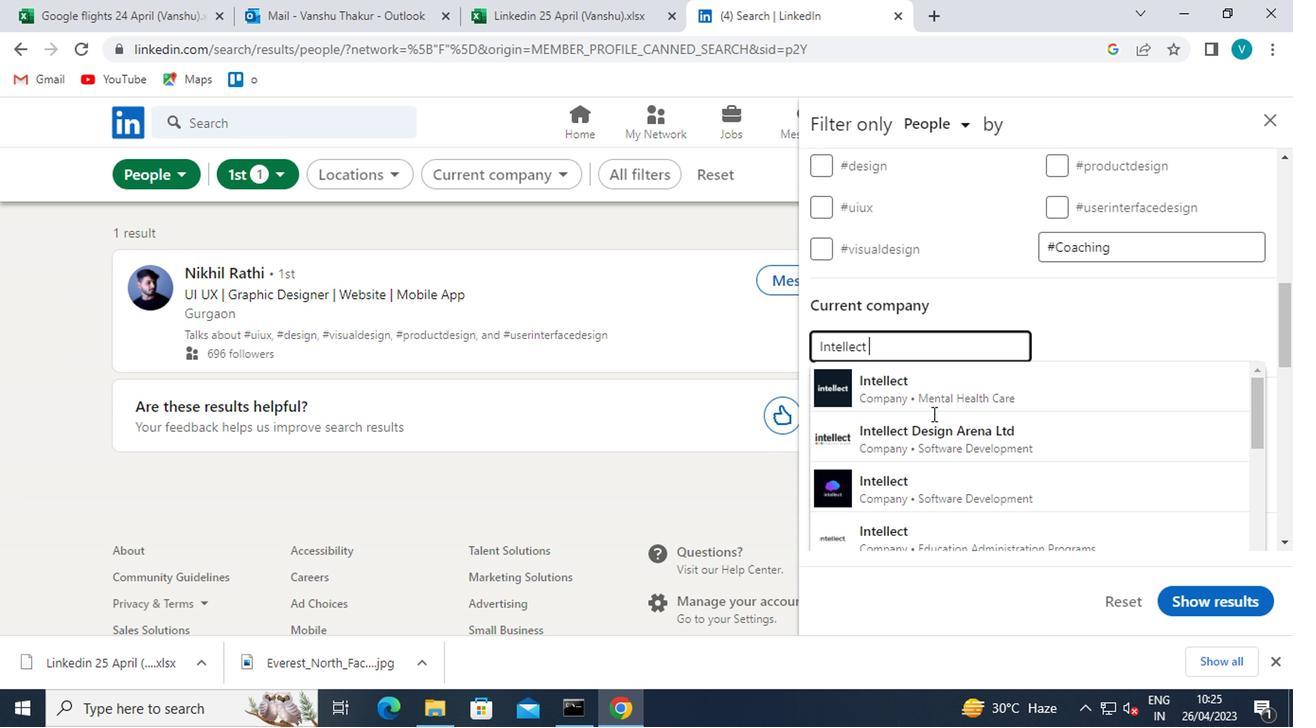 
Action: Mouse pressed left at (946, 441)
Screenshot: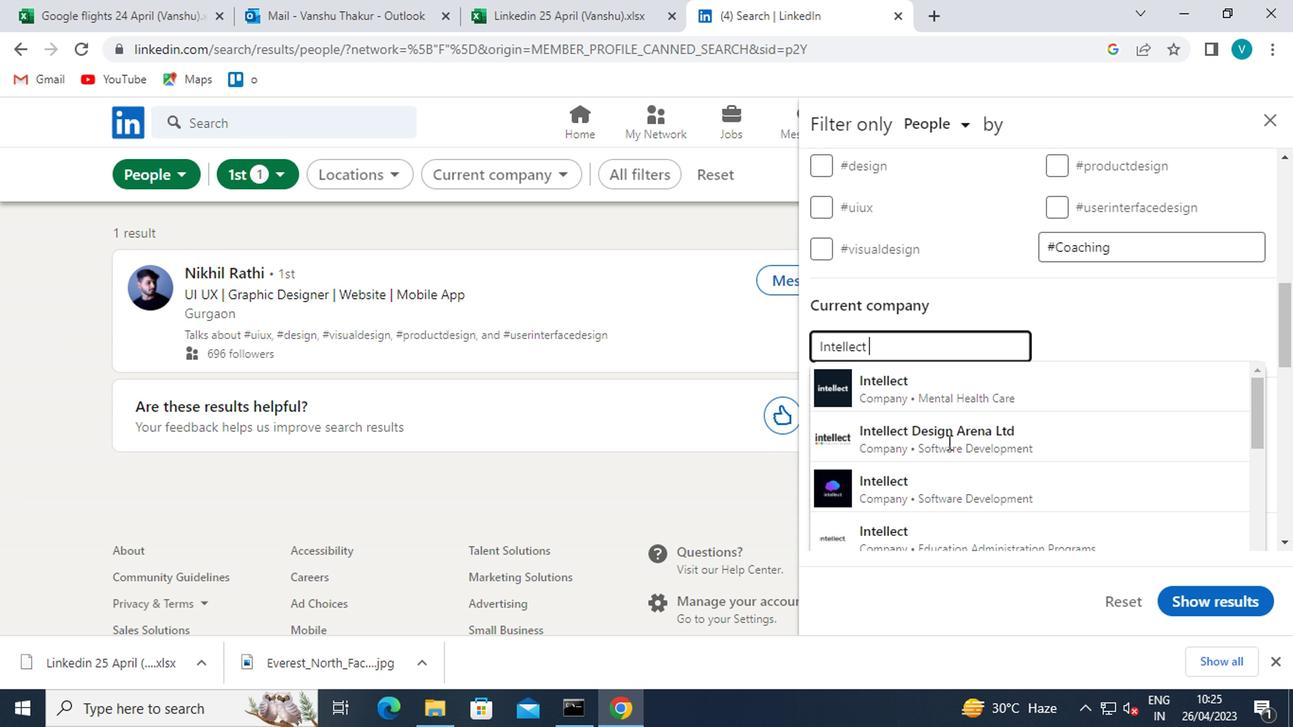 
Action: Mouse scrolled (946, 440) with delta (0, 0)
Screenshot: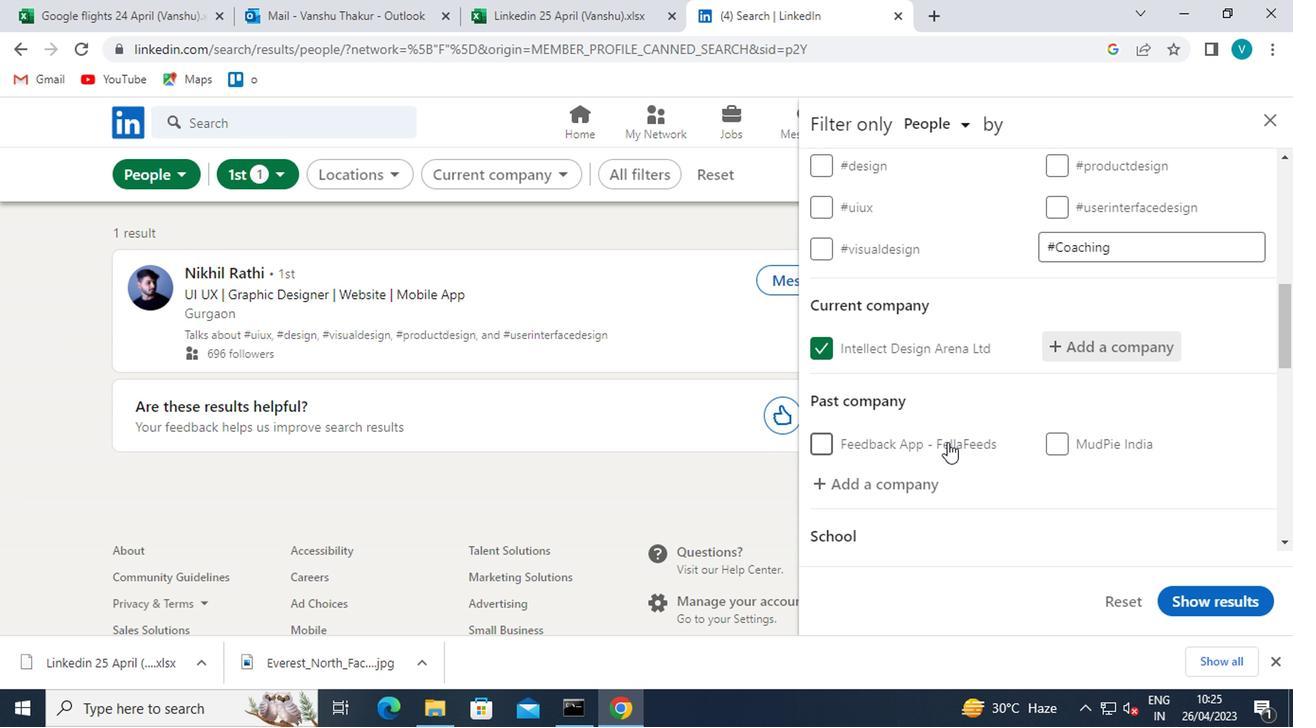 
Action: Mouse scrolled (946, 440) with delta (0, 0)
Screenshot: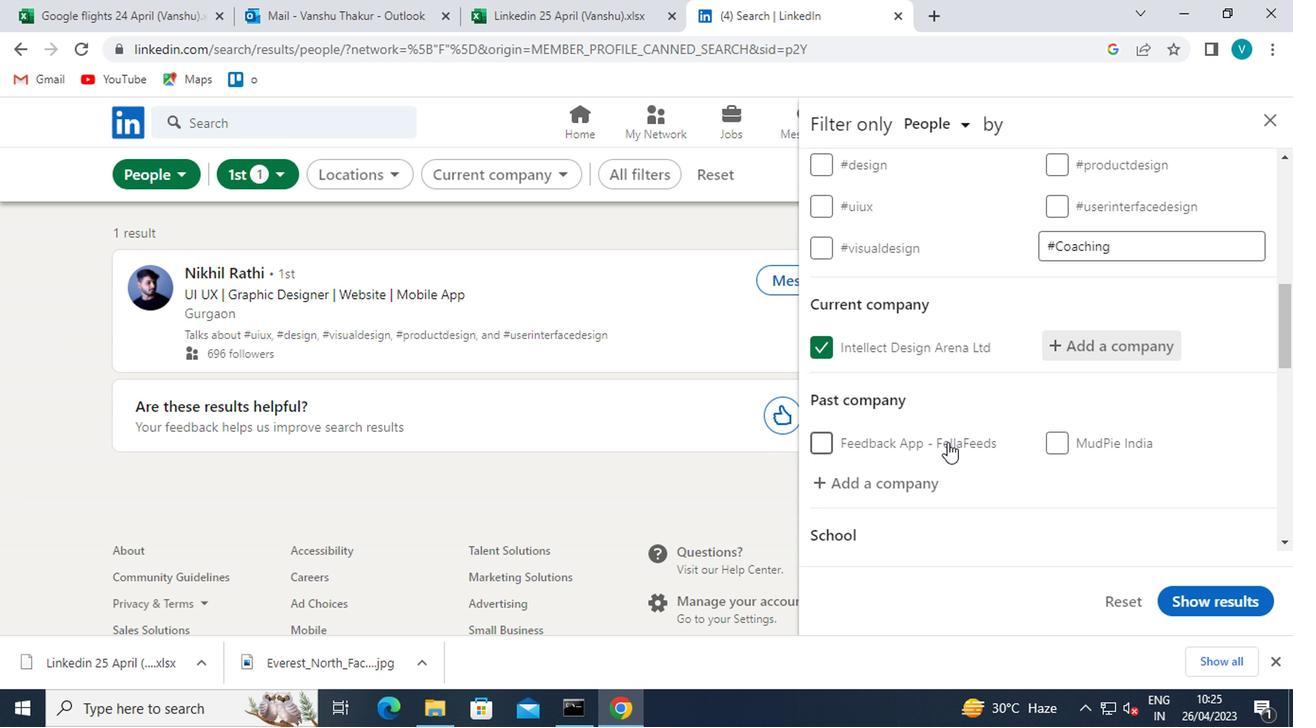 
Action: Mouse moved to (926, 442)
Screenshot: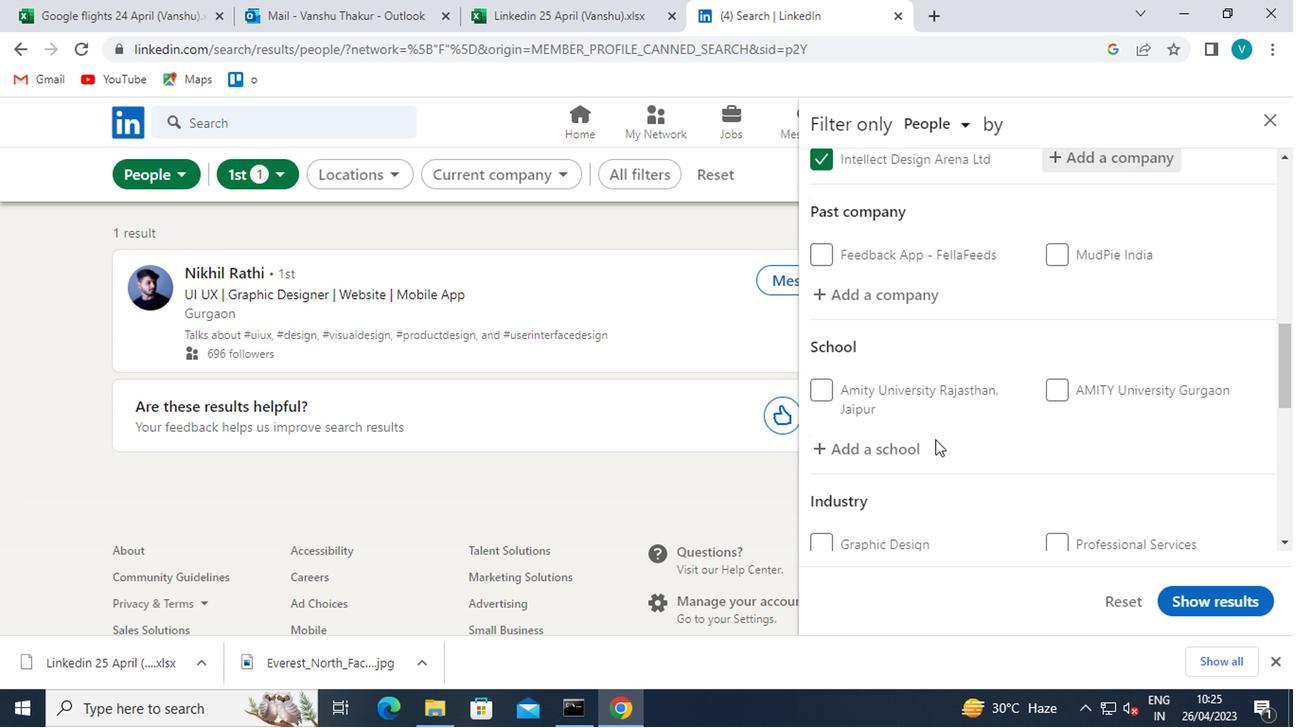 
Action: Mouse pressed left at (926, 442)
Screenshot: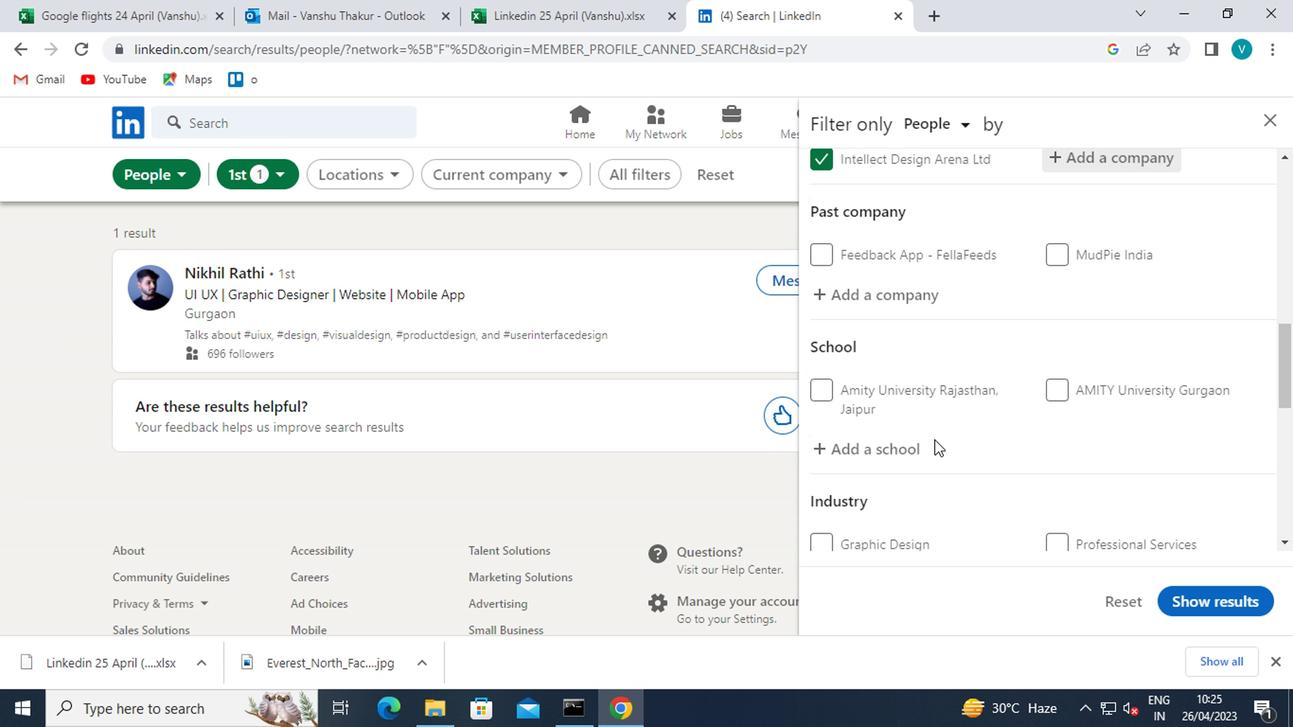 
Action: Key pressed <Key.shift>IIMT<Key.space><Key.shift>UNIVERSITY<Key.space>
Screenshot: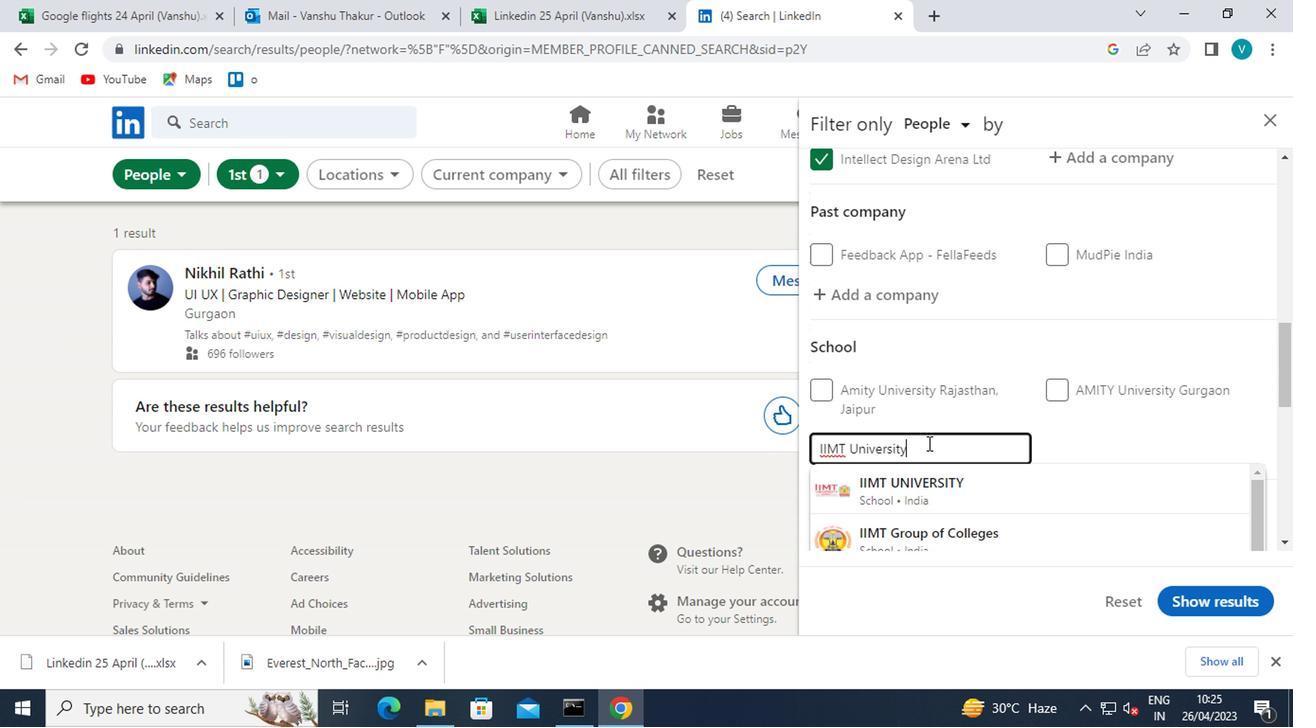 
Action: Mouse moved to (942, 489)
Screenshot: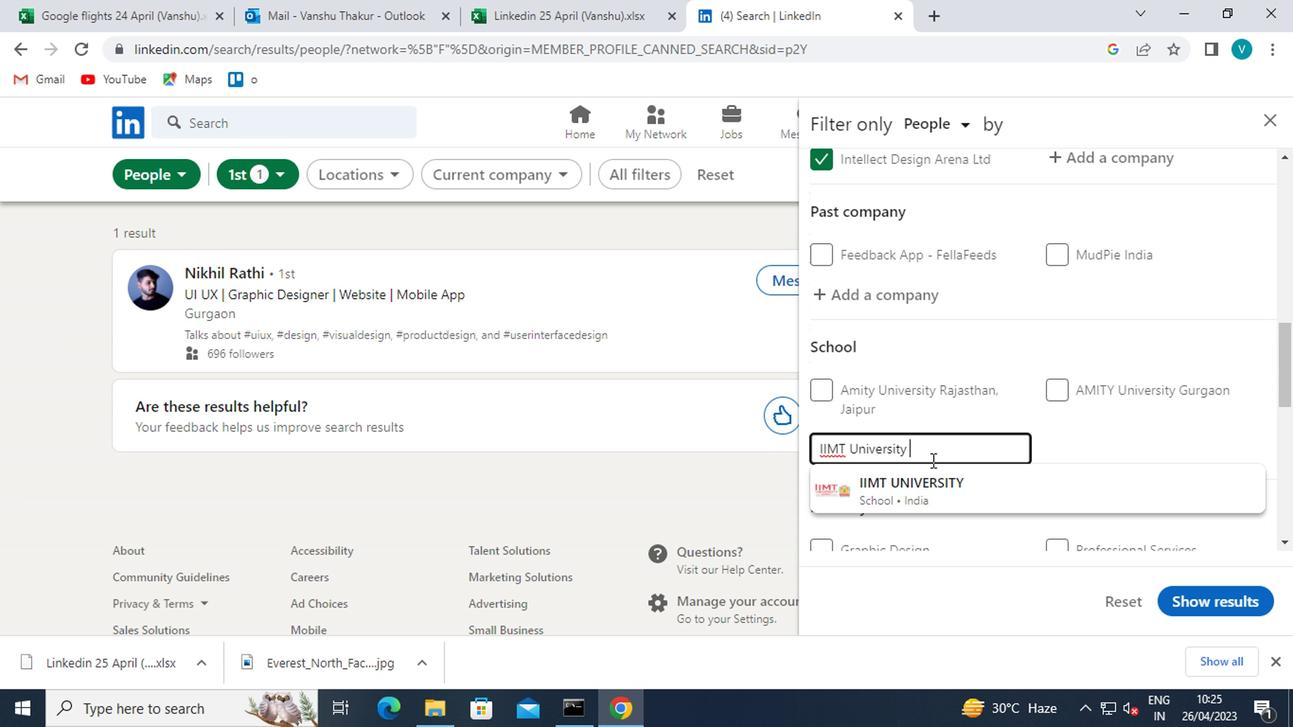 
Action: Mouse pressed left at (942, 489)
Screenshot: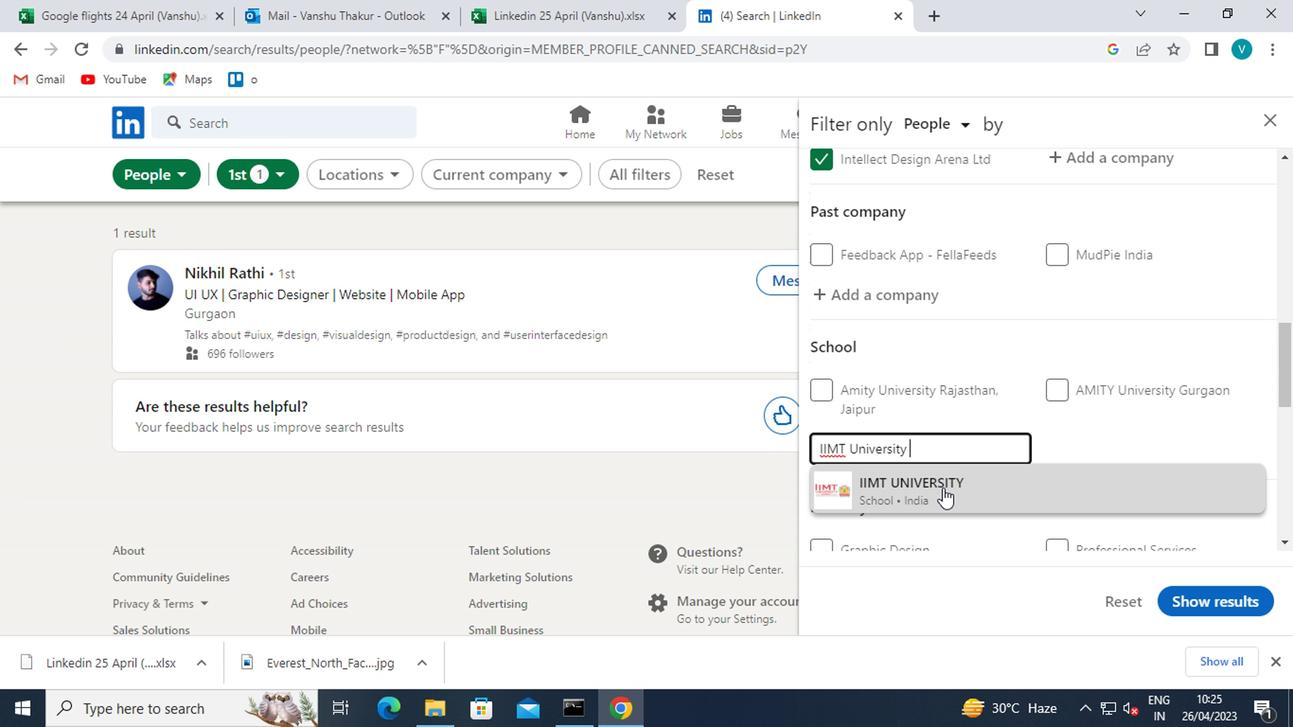 
Action: Mouse scrolled (942, 489) with delta (0, 0)
Screenshot: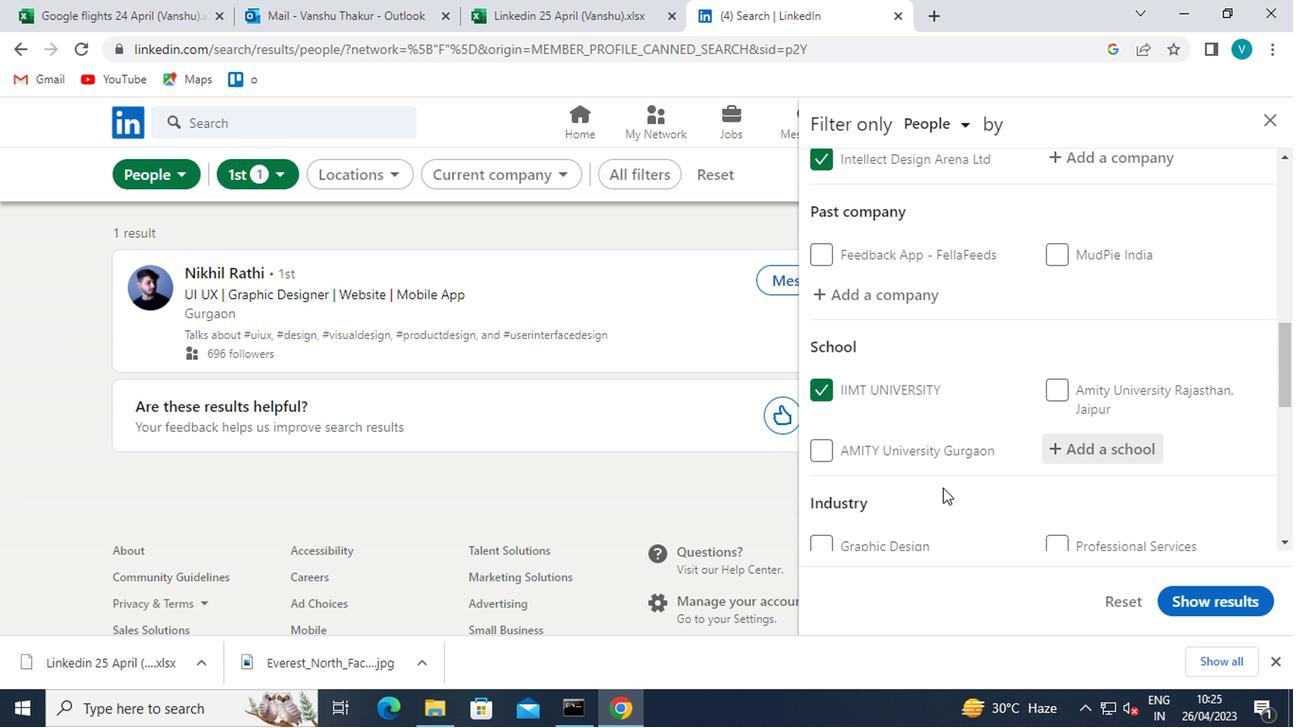 
Action: Mouse scrolled (942, 489) with delta (0, 0)
Screenshot: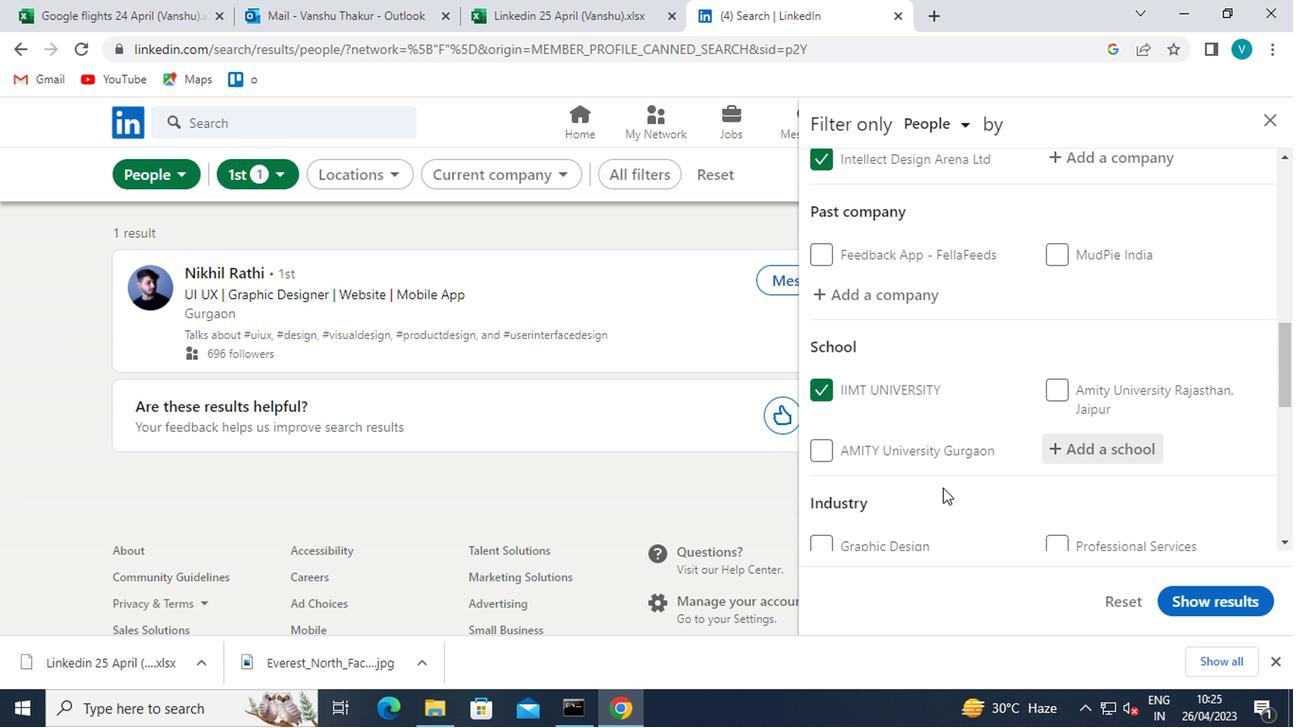 
Action: Mouse scrolled (942, 489) with delta (0, 0)
Screenshot: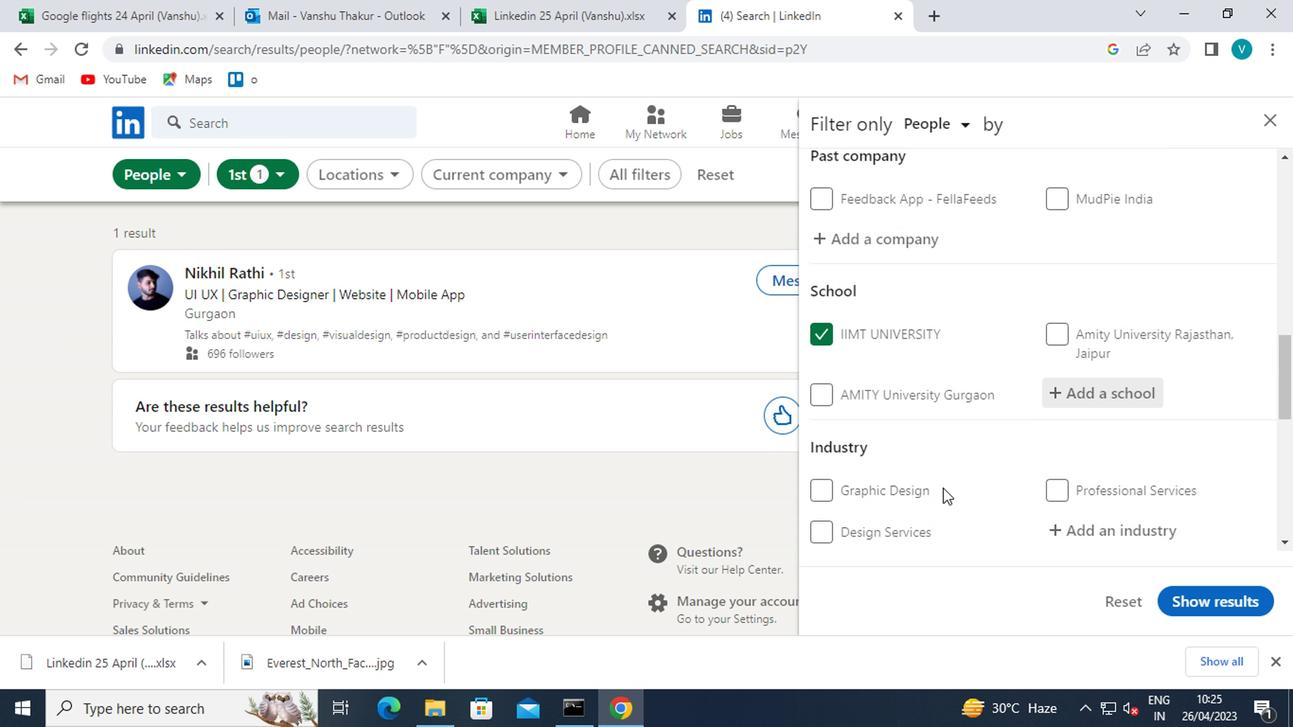 
Action: Mouse moved to (1116, 295)
Screenshot: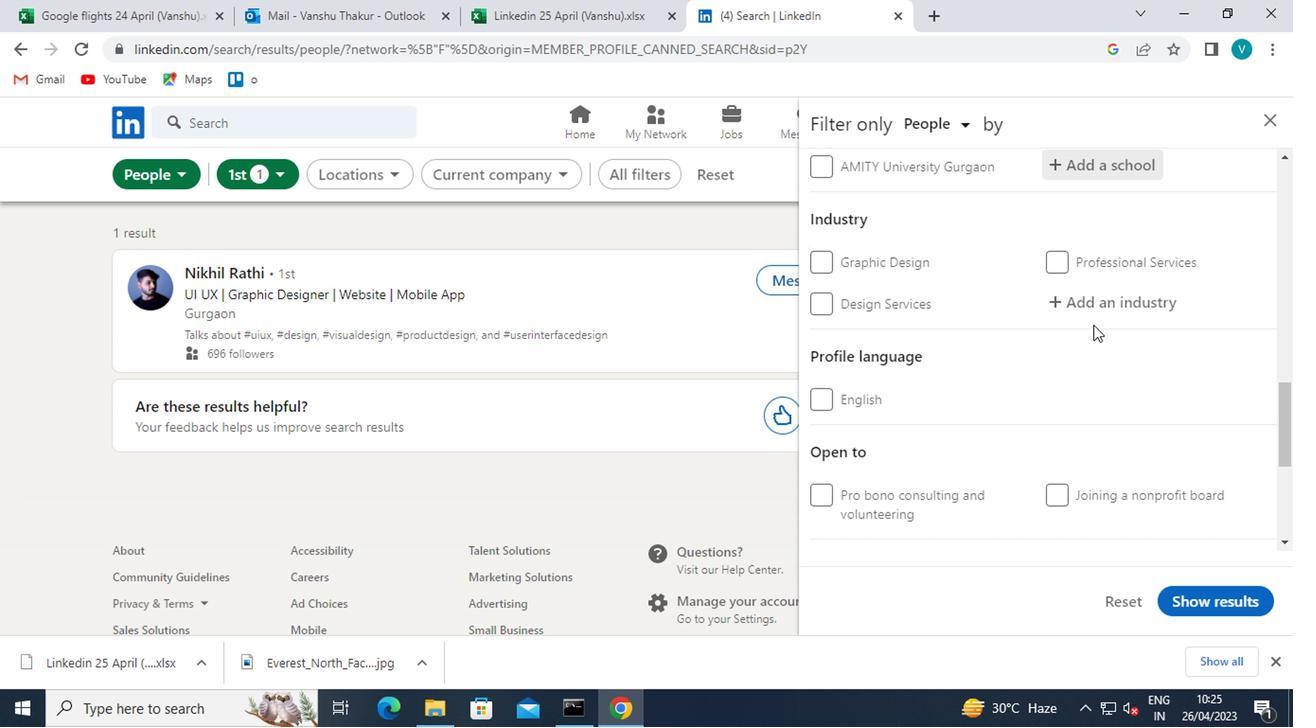 
Action: Mouse pressed left at (1116, 295)
Screenshot: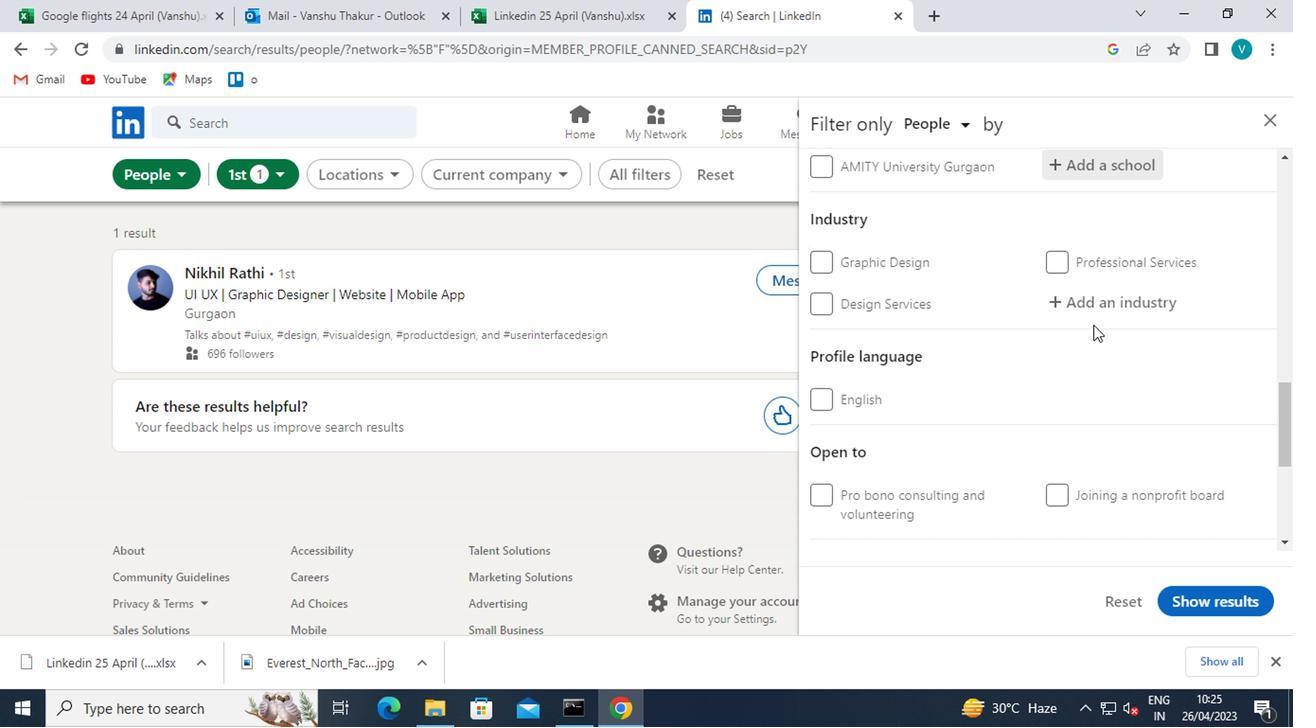 
Action: Key pressed <Key.shift>NUV<Key.backspace>CLEAR
Screenshot: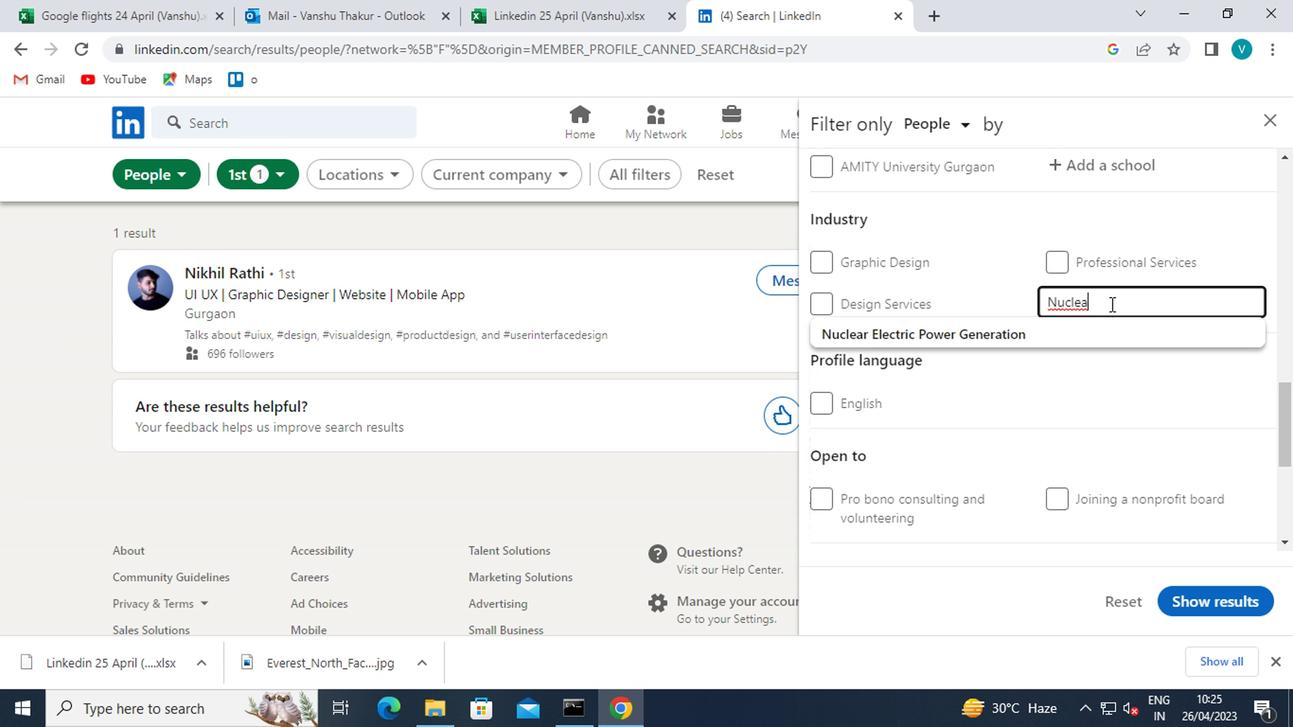 
Action: Mouse moved to (1044, 320)
Screenshot: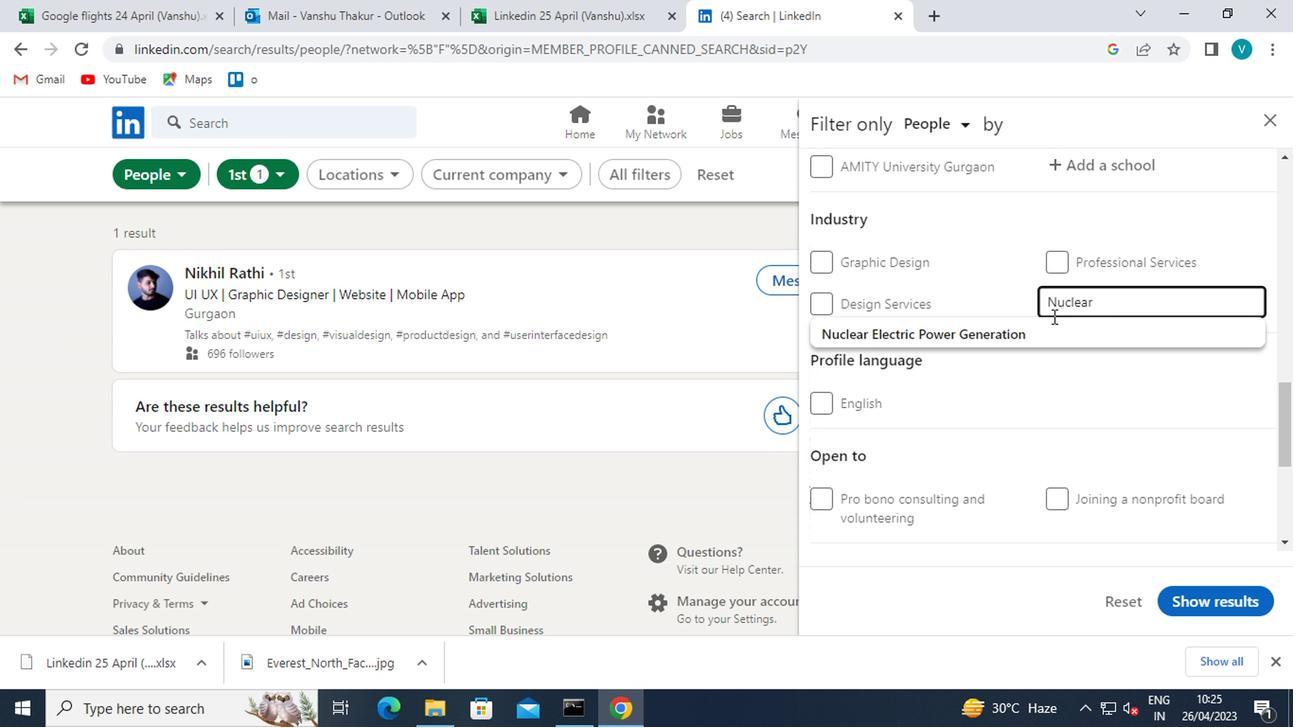 
Action: Mouse pressed left at (1044, 320)
Screenshot: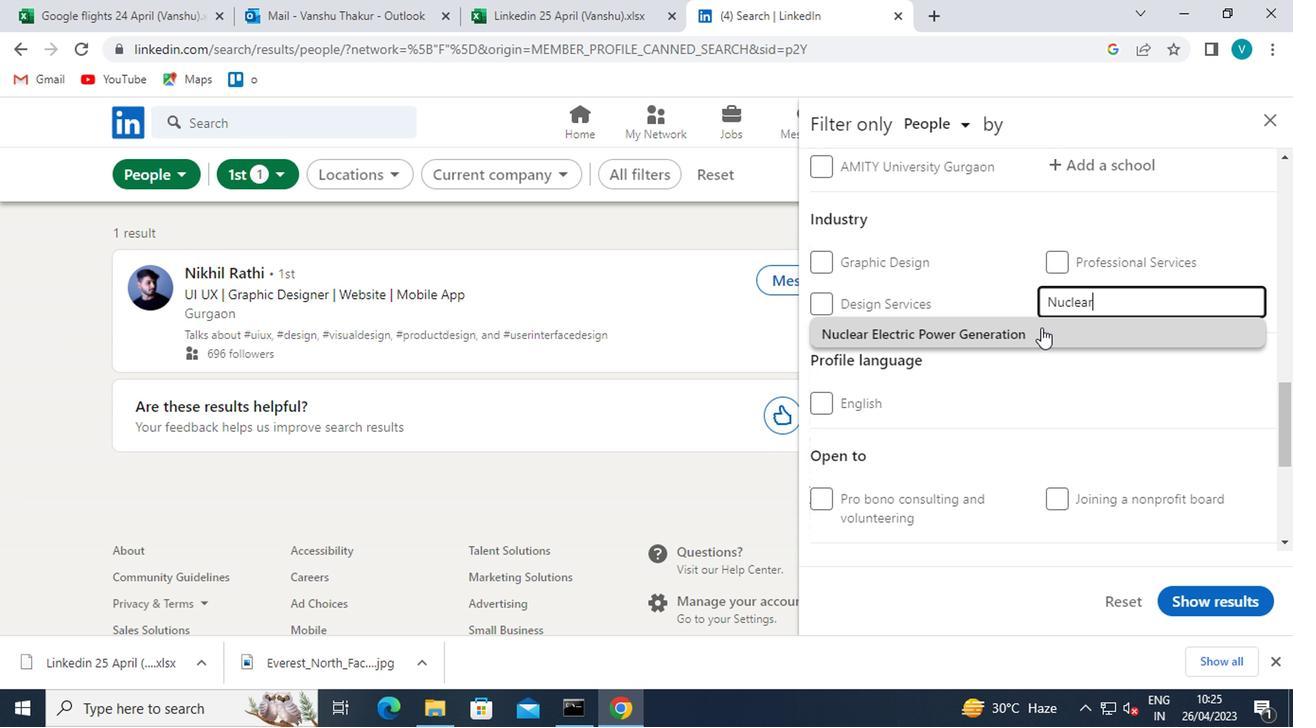 
Action: Mouse moved to (1045, 323)
Screenshot: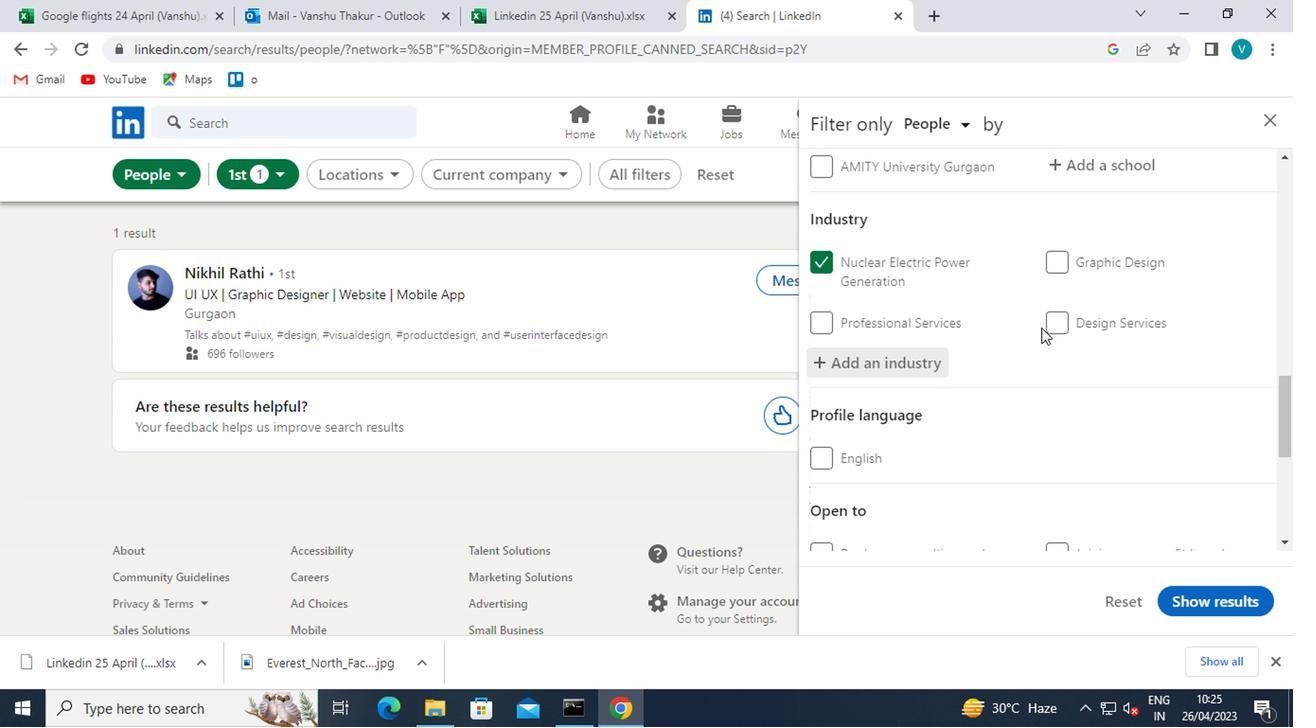 
Action: Mouse scrolled (1045, 322) with delta (0, -1)
Screenshot: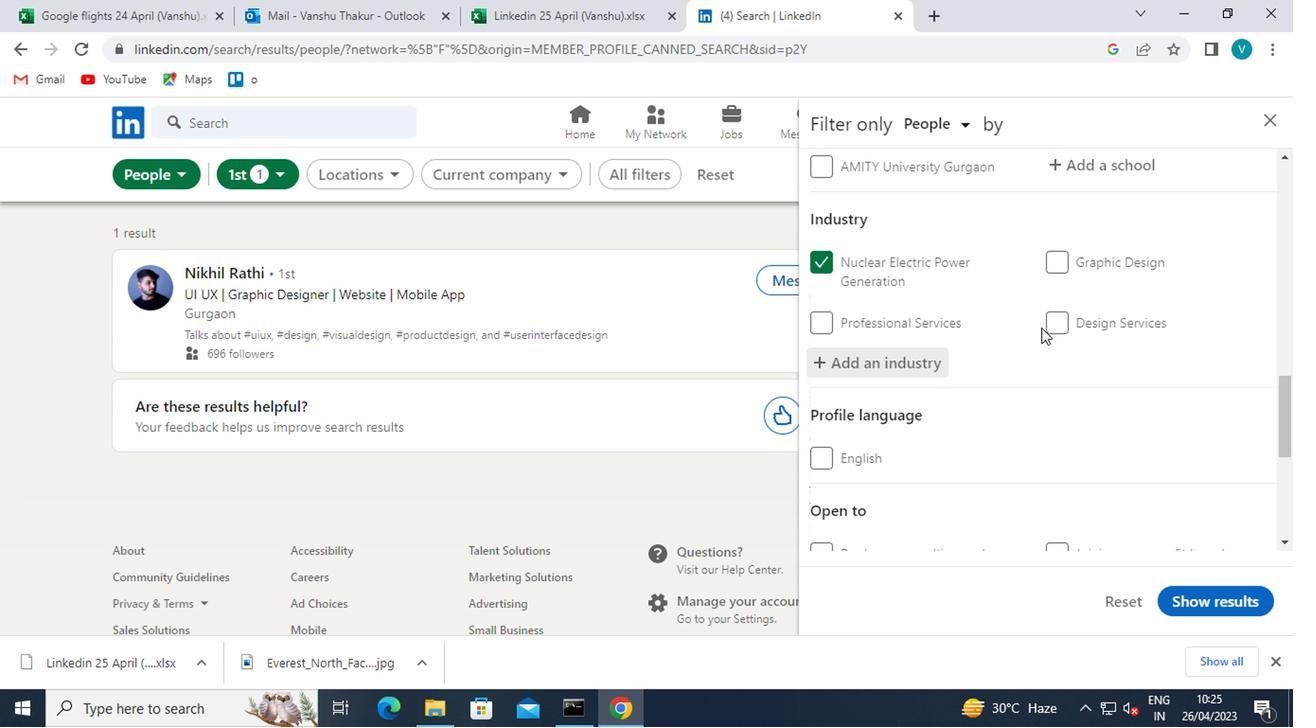 
Action: Mouse moved to (1048, 324)
Screenshot: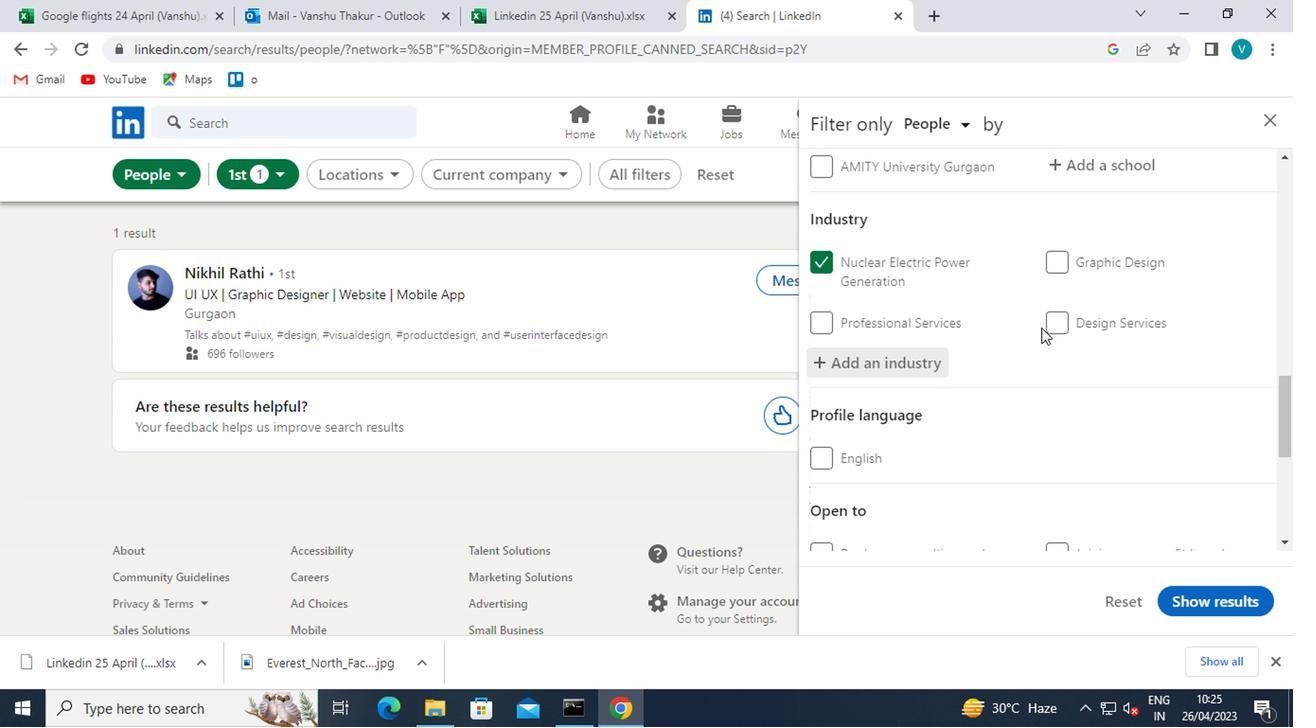 
Action: Mouse scrolled (1048, 323) with delta (0, 0)
Screenshot: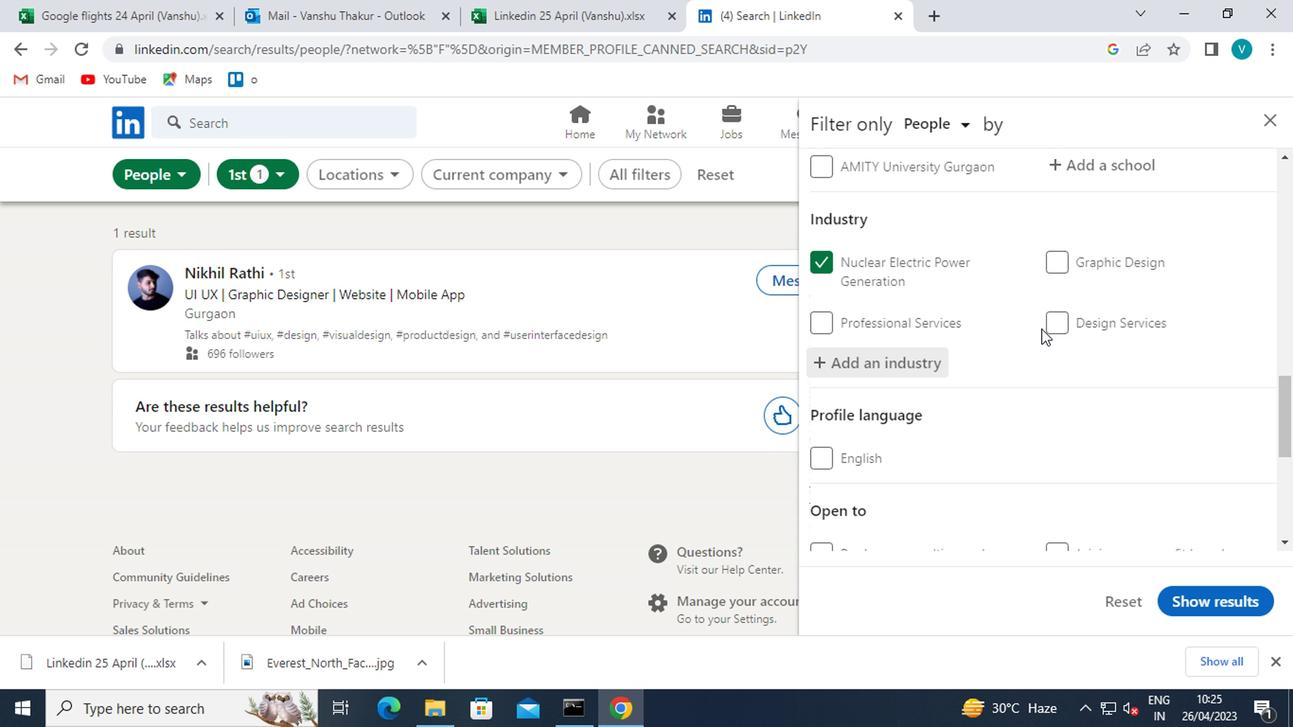 
Action: Mouse moved to (1050, 325)
Screenshot: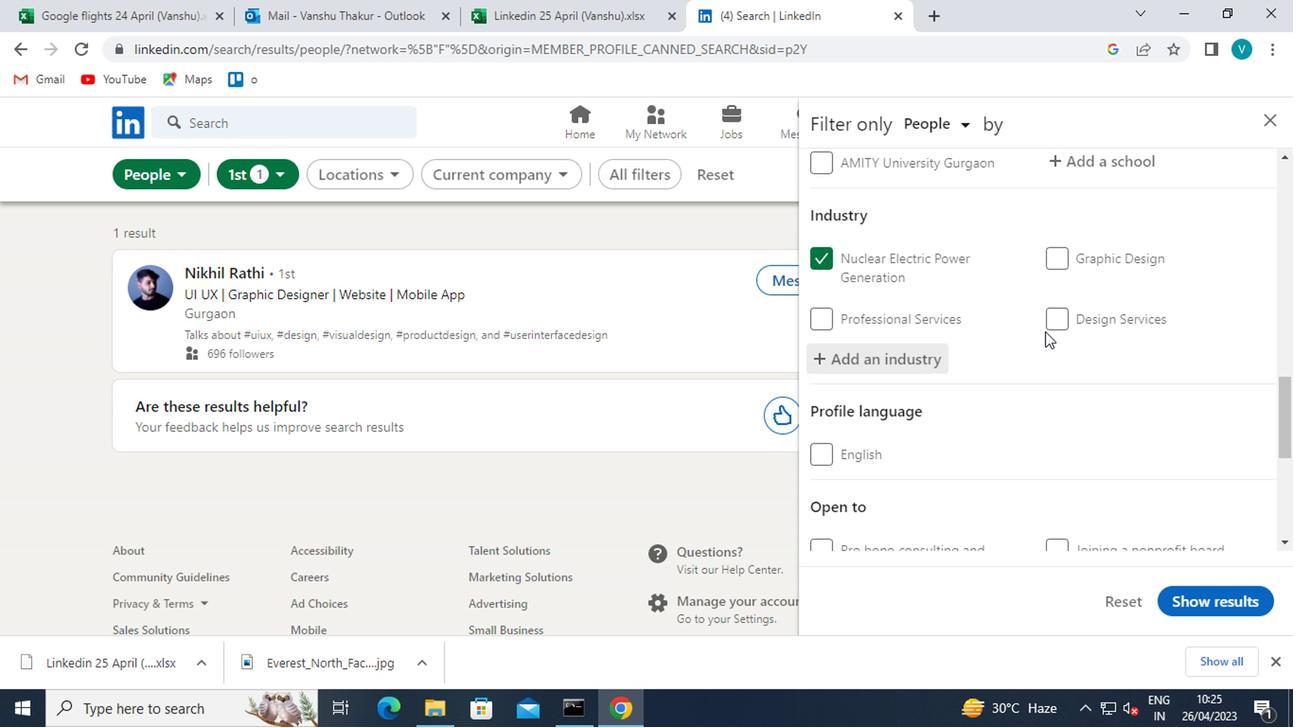 
Action: Mouse scrolled (1050, 324) with delta (0, -1)
Screenshot: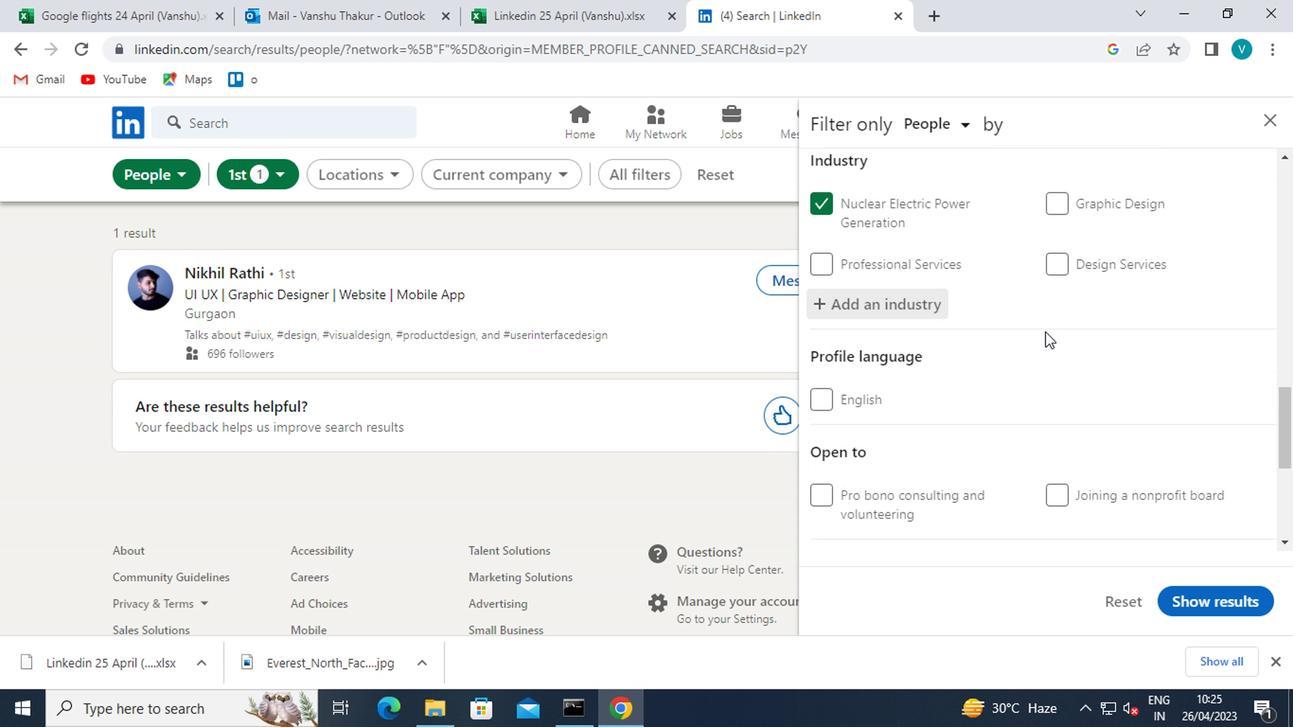 
Action: Mouse moved to (878, 366)
Screenshot: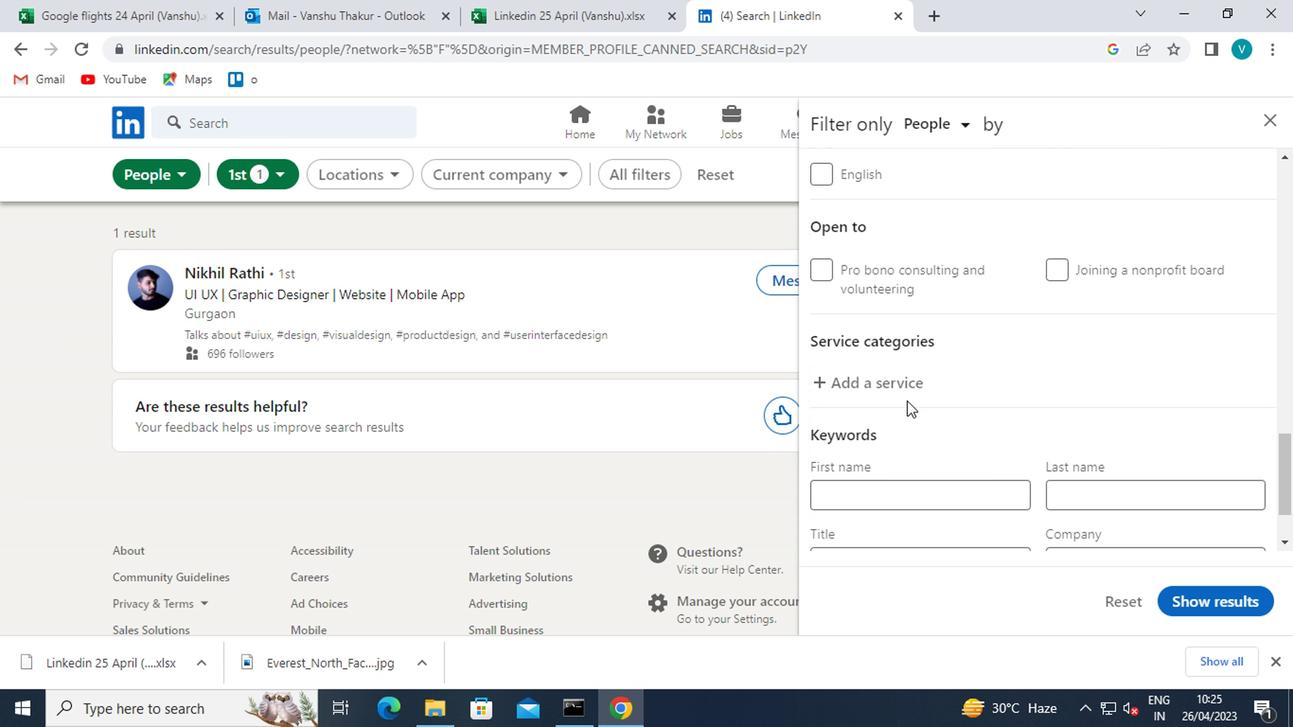 
Action: Mouse pressed left at (878, 366)
Screenshot: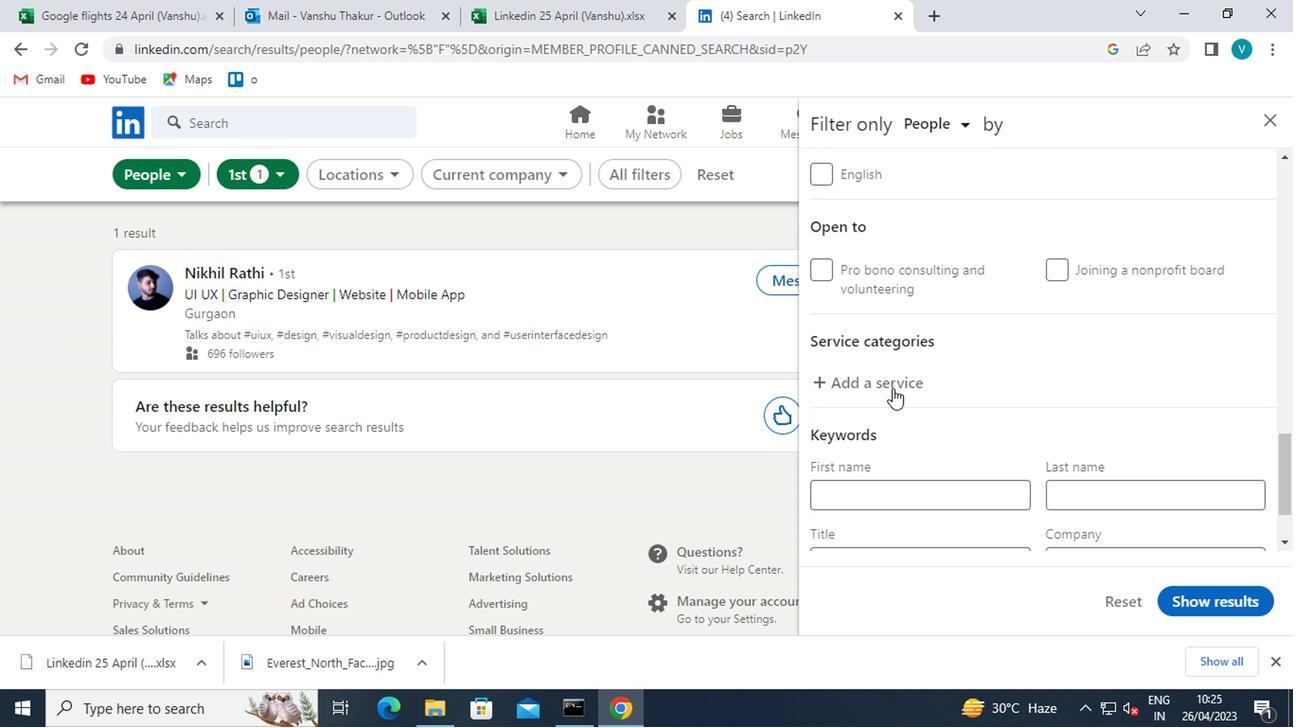 
Action: Key pressed <Key.shift>CUSTOMER<Key.space>
Screenshot: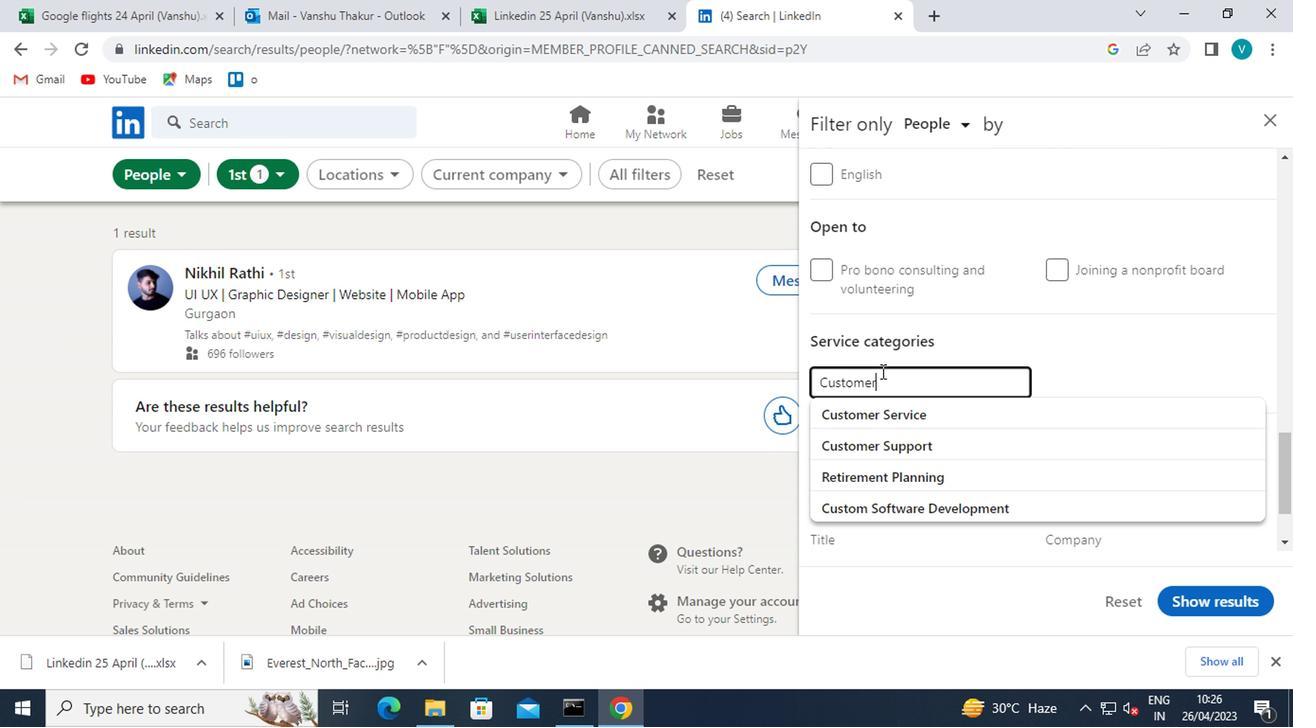 
Action: Mouse moved to (901, 410)
Screenshot: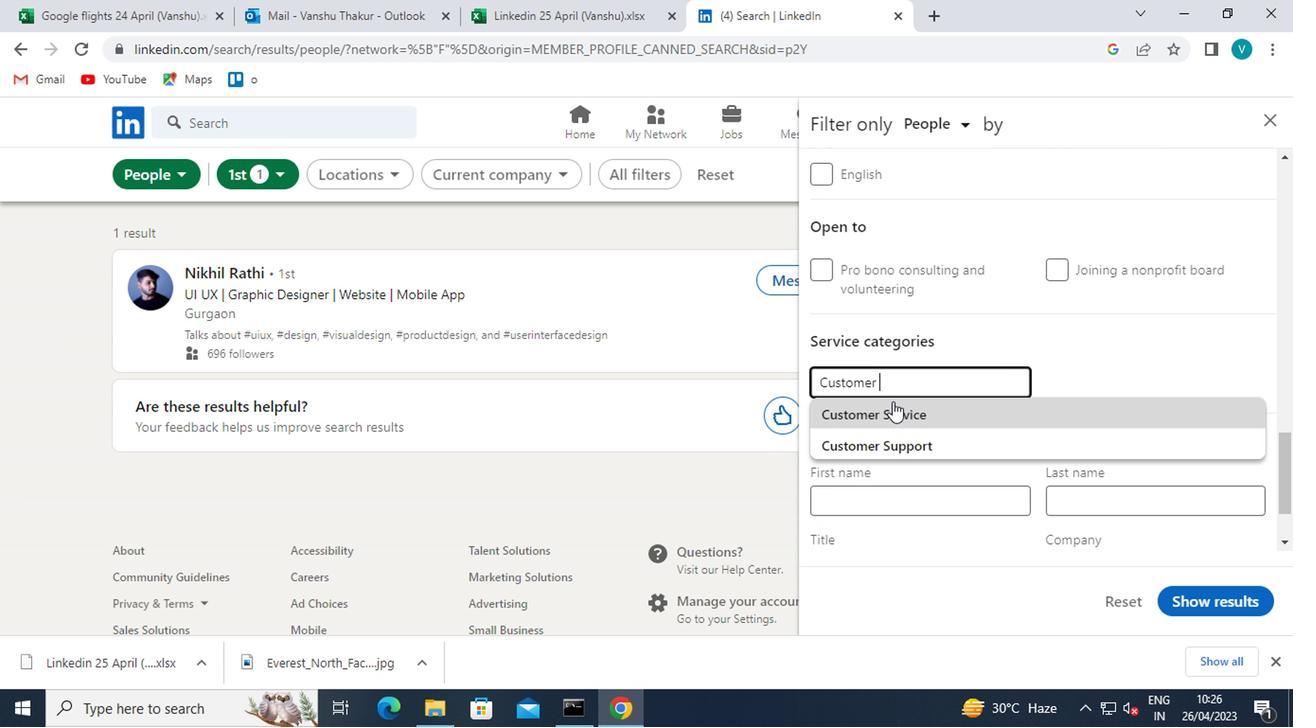
Action: Mouse pressed left at (901, 410)
Screenshot: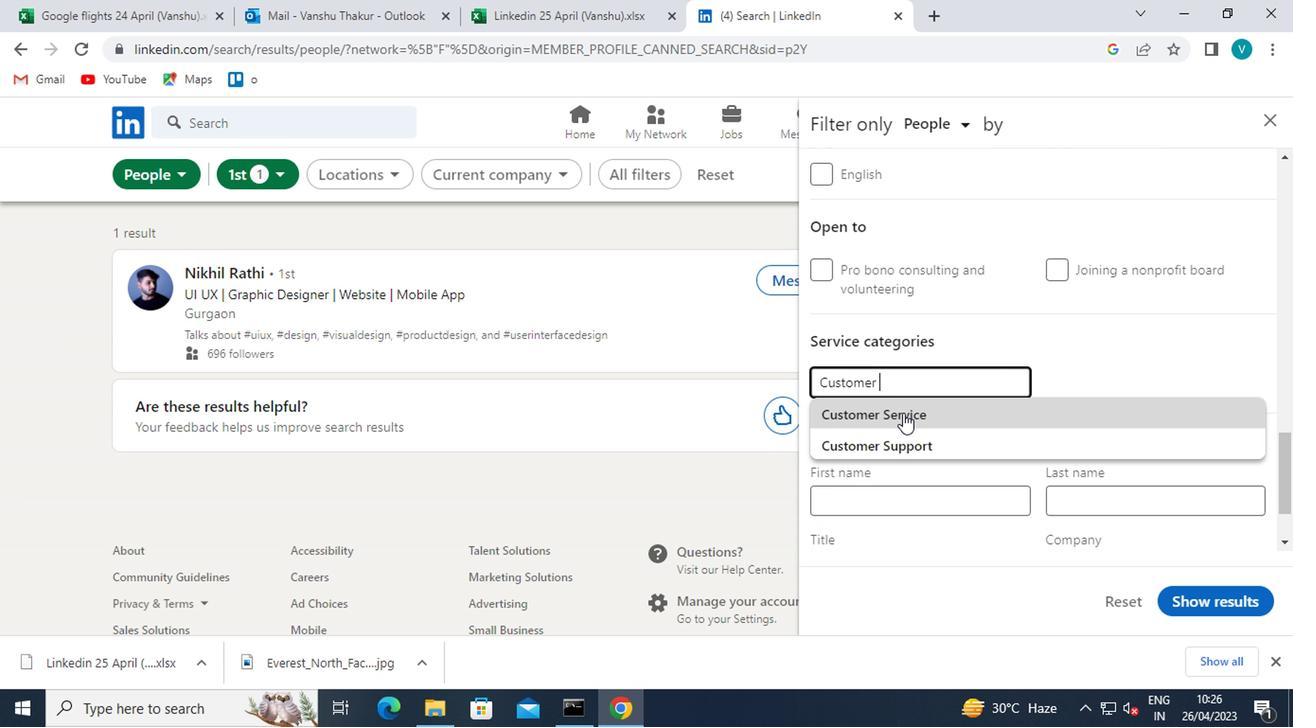 
Action: Mouse scrolled (901, 409) with delta (0, 0)
Screenshot: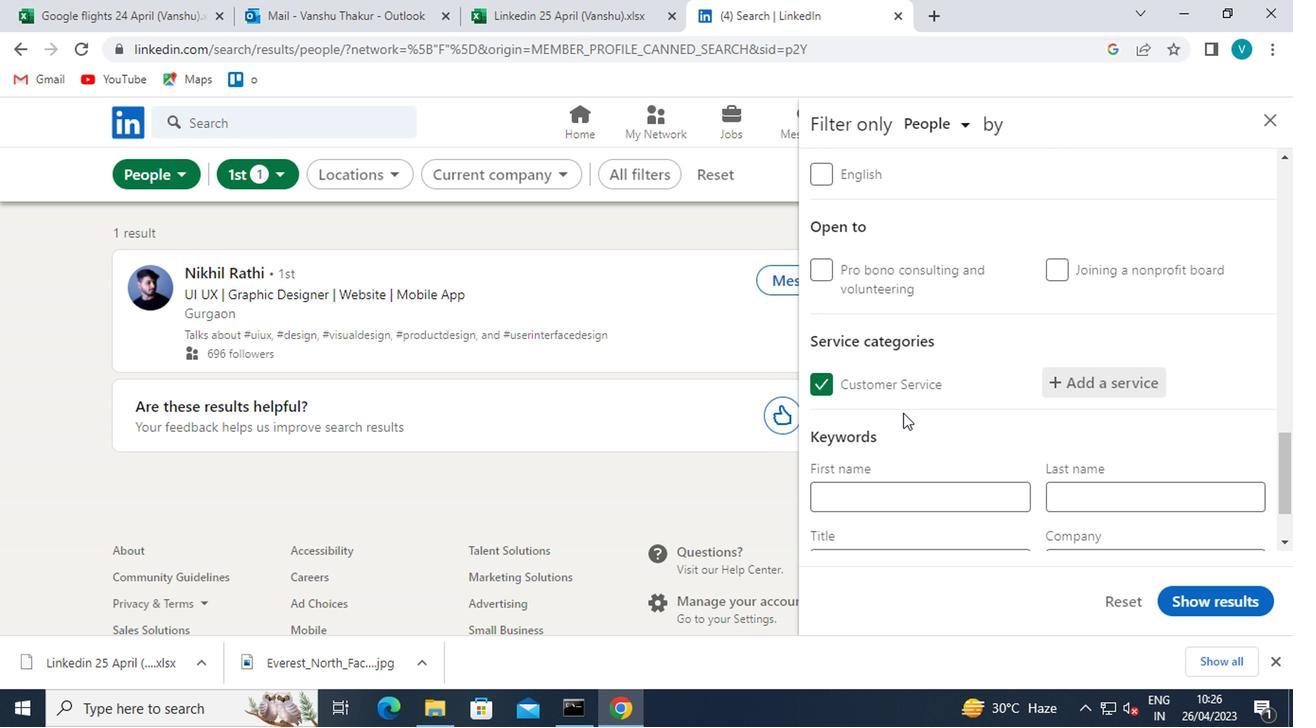 
Action: Mouse moved to (901, 465)
Screenshot: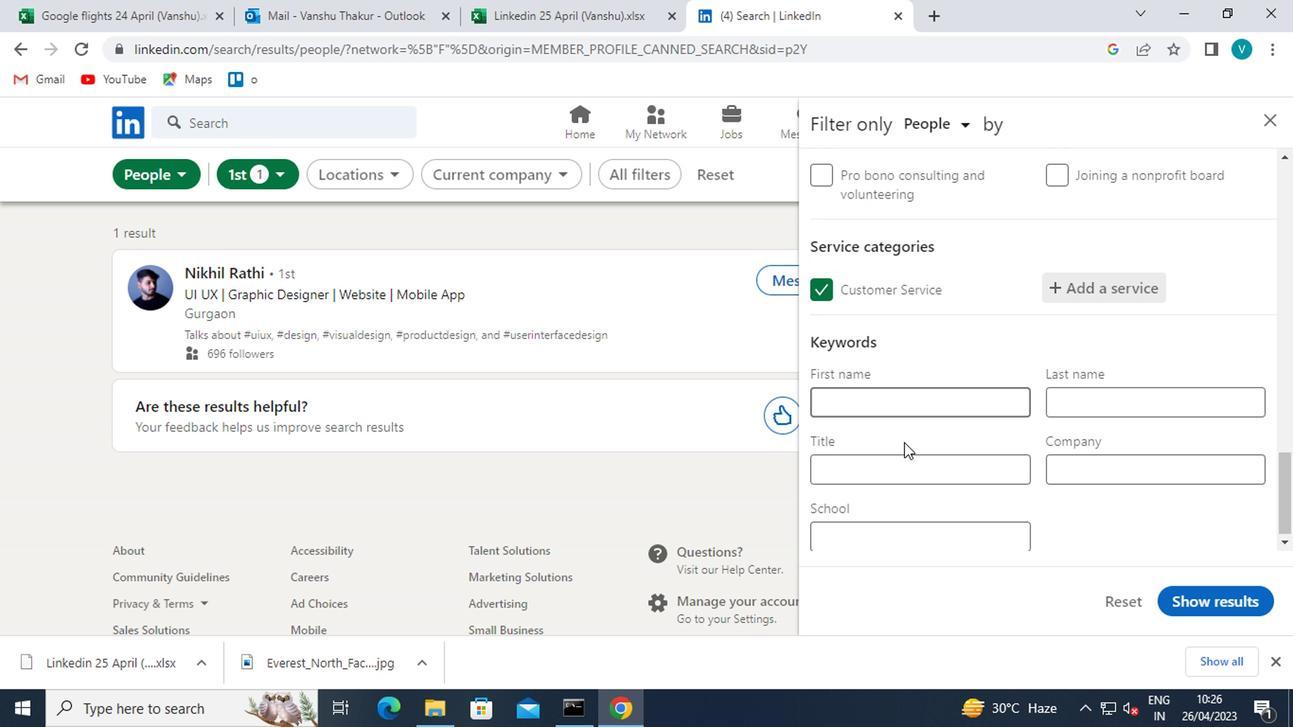 
Action: Mouse pressed left at (901, 465)
Screenshot: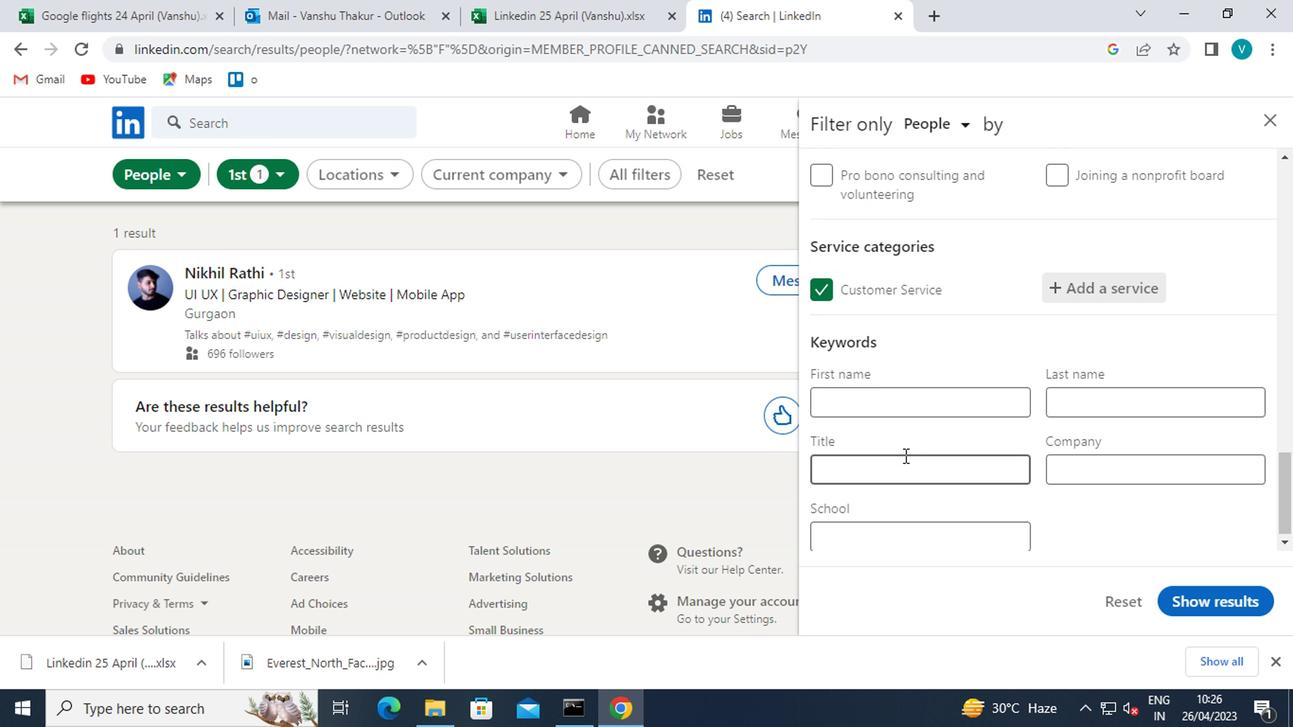 
Action: Key pressed <Key.shift>SOCIAL<Key.space><Key.shift>MEDIA<Key.shift><Key.space><Key.shift>SPECIALO<Key.backspace>IST<Key.space>
Screenshot: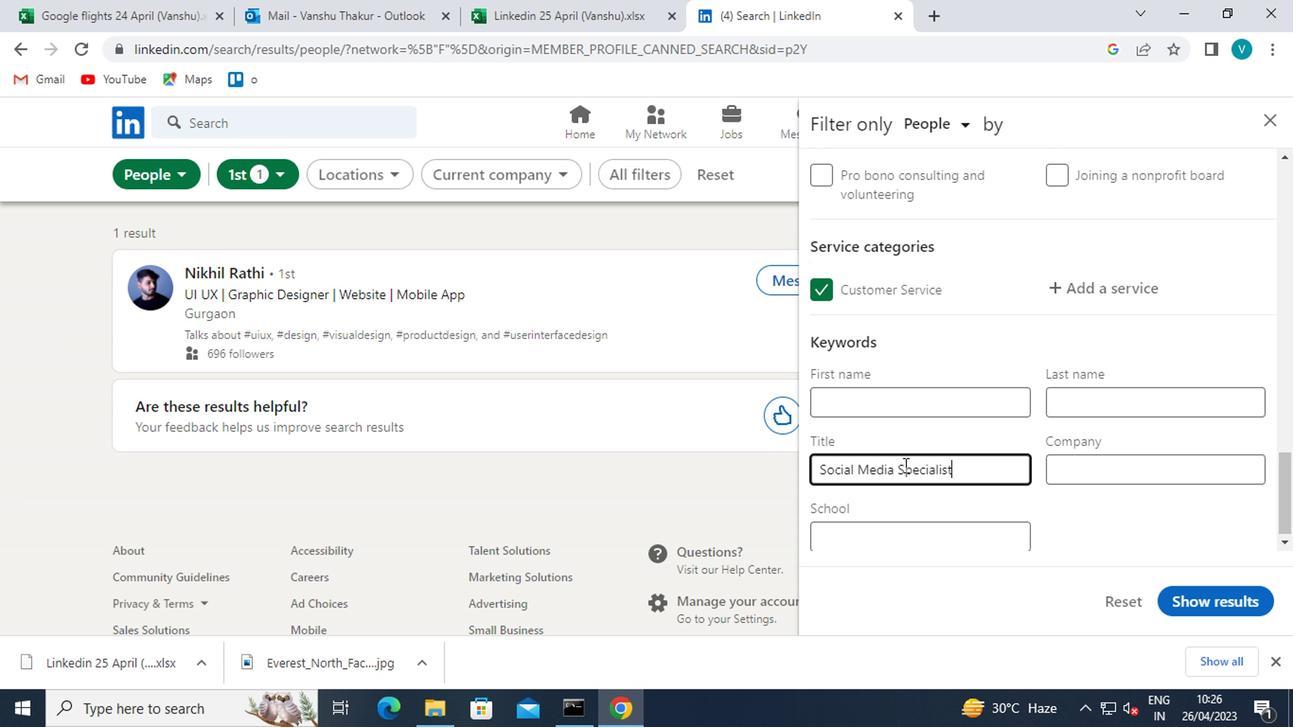 
Action: Mouse moved to (1224, 605)
Screenshot: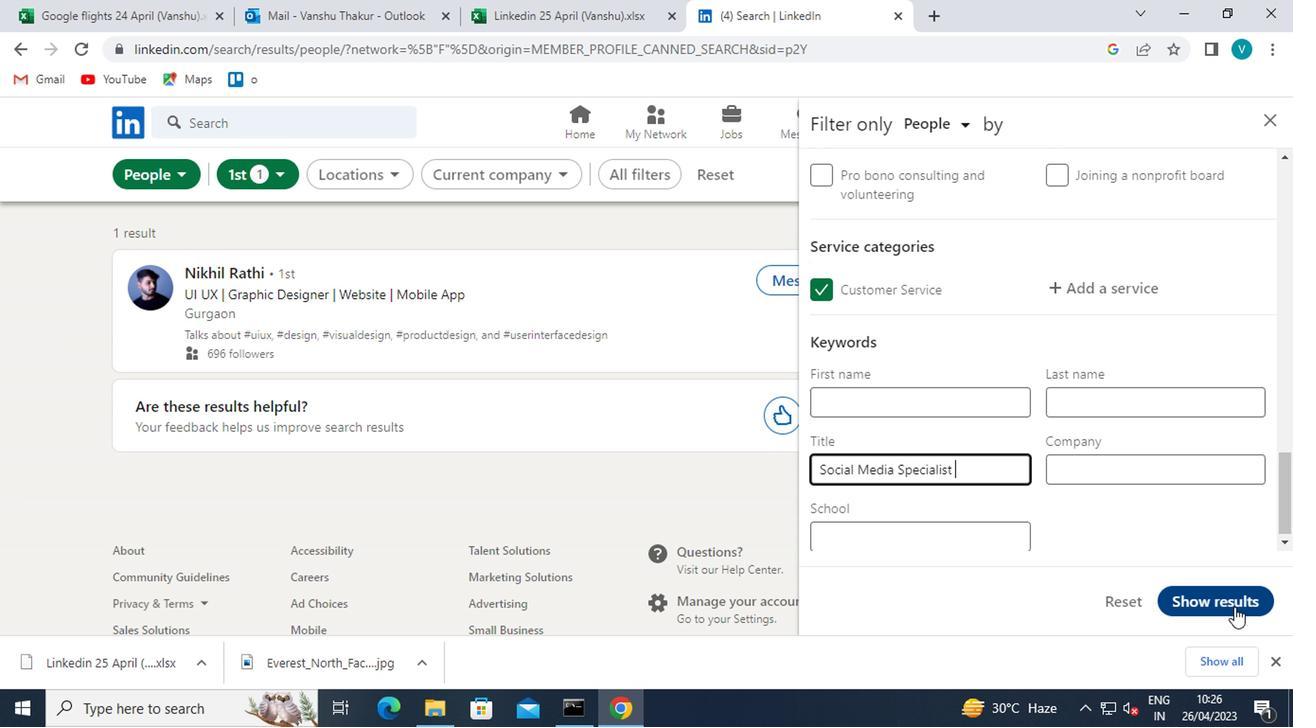 
Action: Mouse pressed left at (1224, 605)
Screenshot: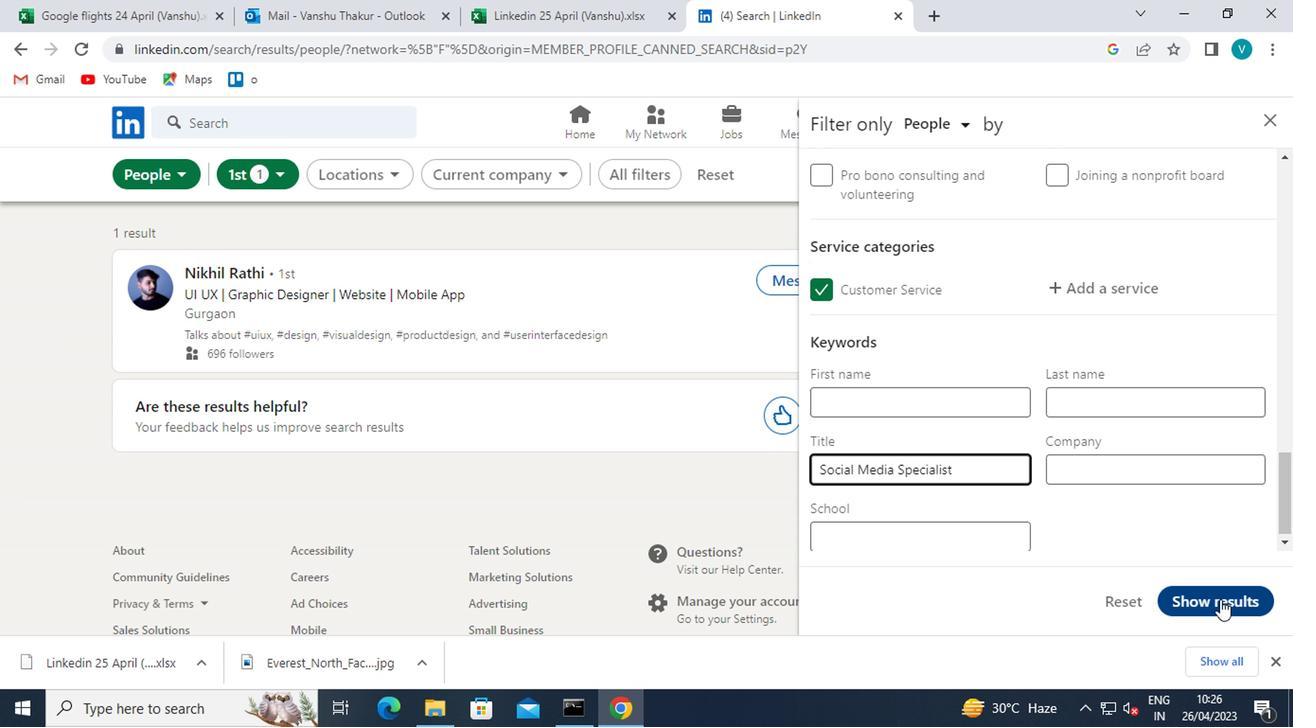 
